 Task: Create a due date automation trigger when advanced on, on the monday of the week a card is due add fields with custom field "Resume" set to a date not in this week at 11:00 AM.
Action: Mouse moved to (858, 255)
Screenshot: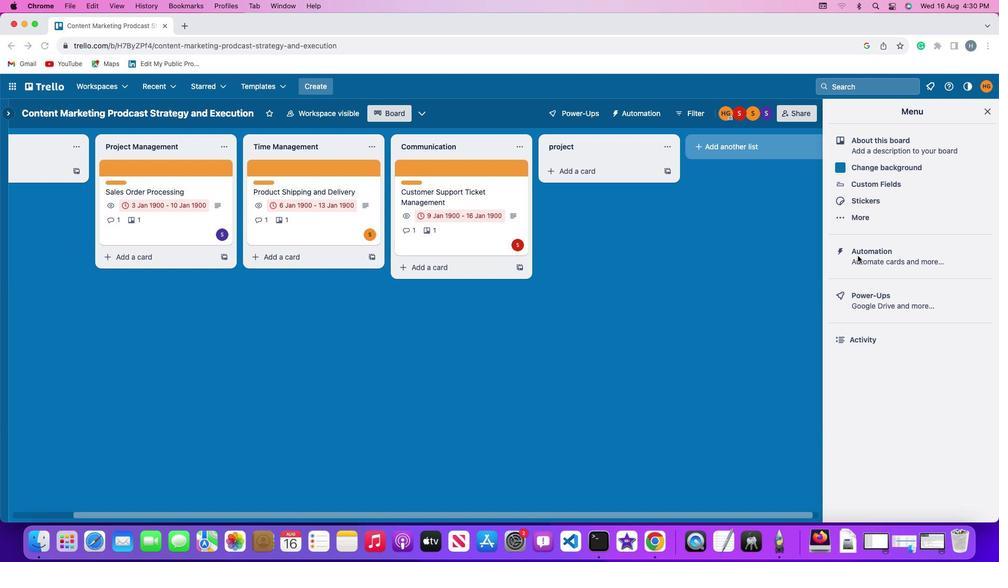 
Action: Mouse pressed left at (858, 255)
Screenshot: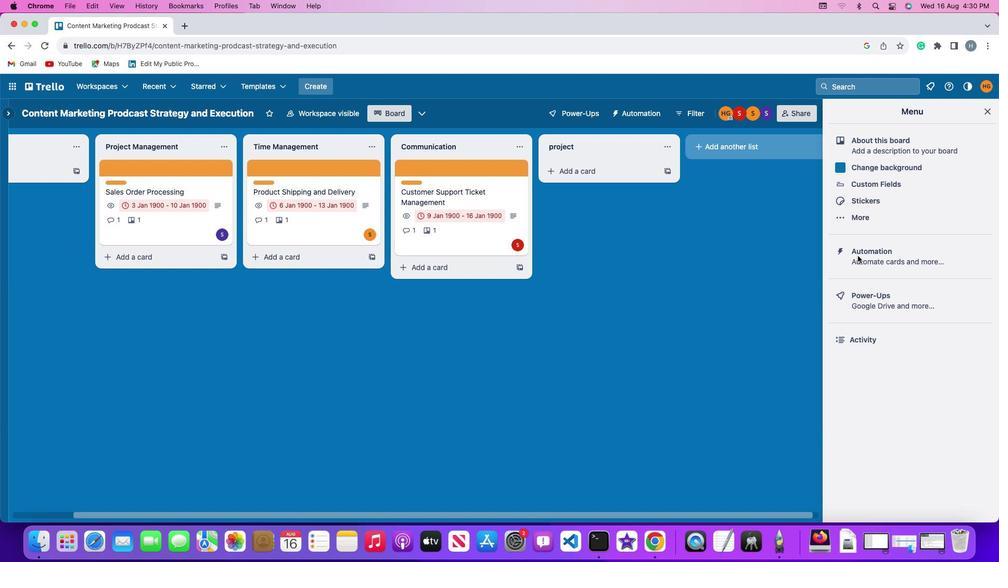 
Action: Mouse pressed left at (858, 255)
Screenshot: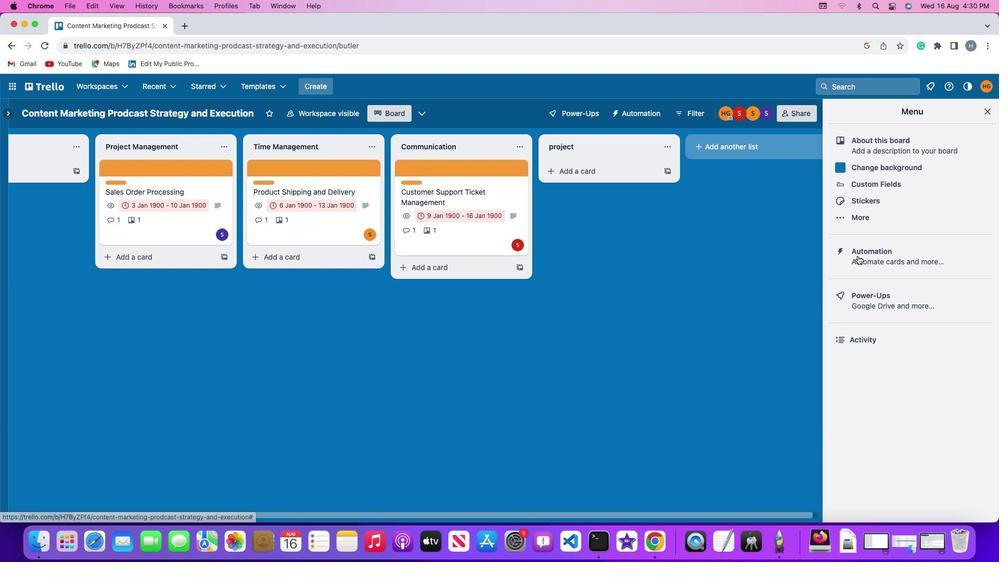 
Action: Mouse moved to (80, 246)
Screenshot: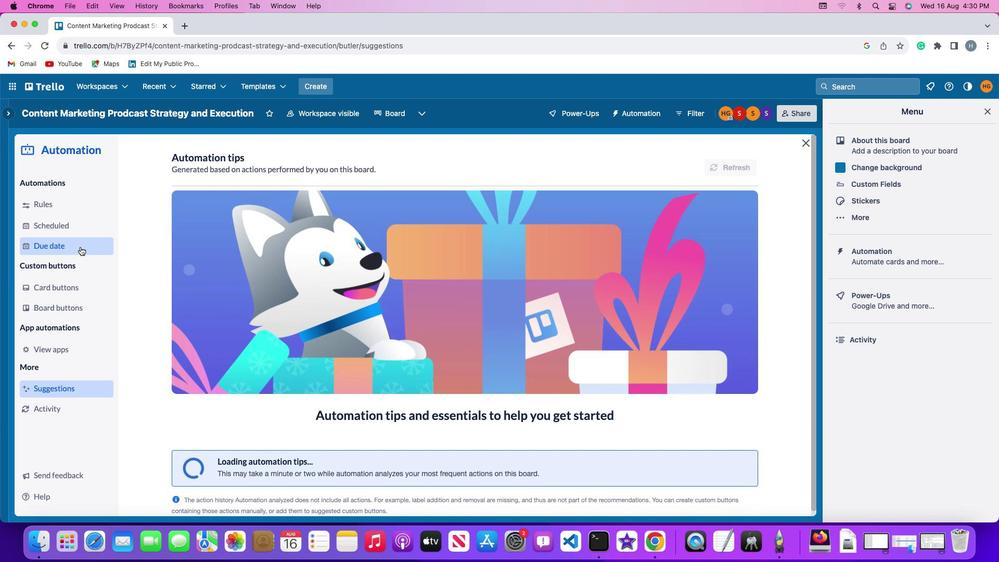 
Action: Mouse pressed left at (80, 246)
Screenshot: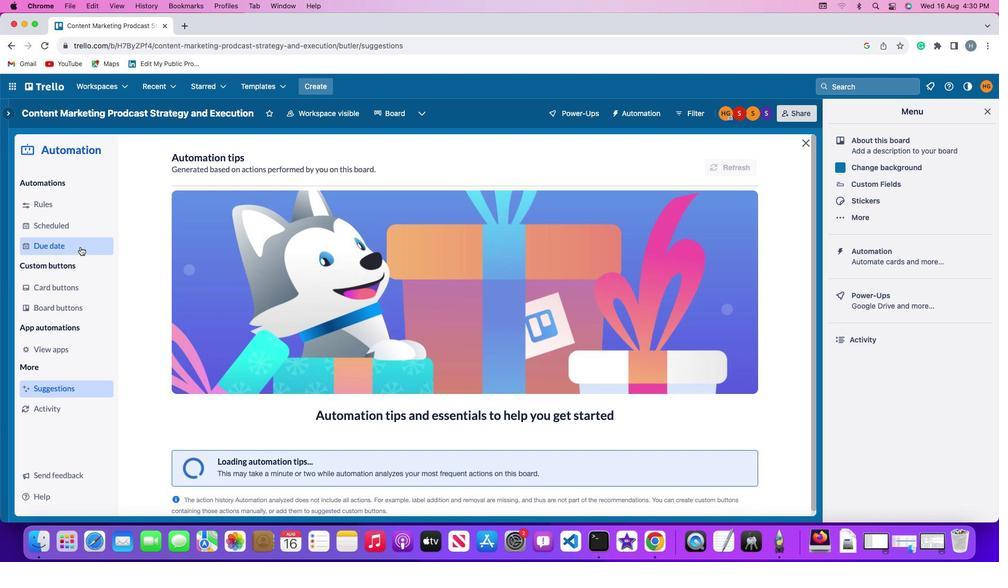 
Action: Mouse moved to (700, 161)
Screenshot: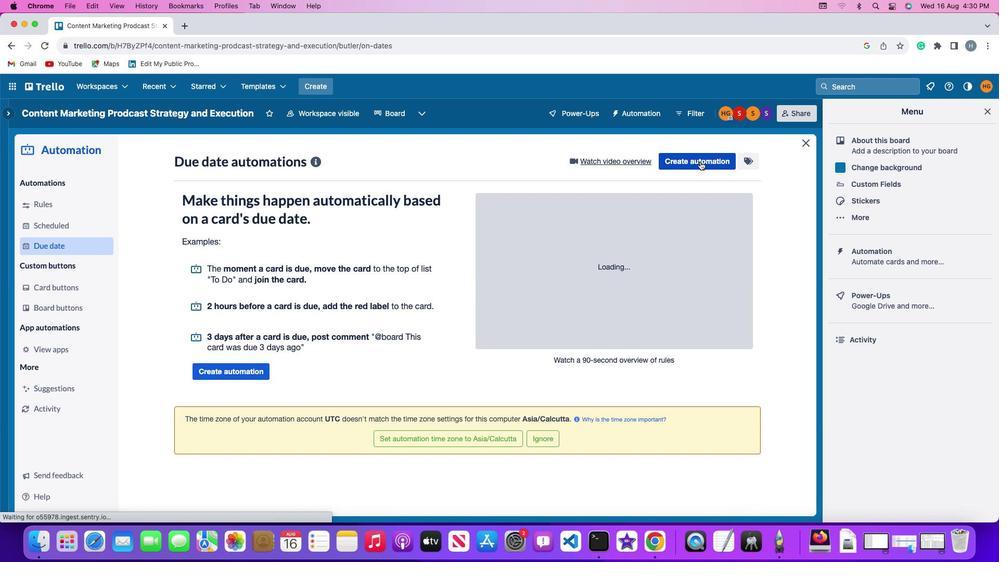 
Action: Mouse pressed left at (700, 161)
Screenshot: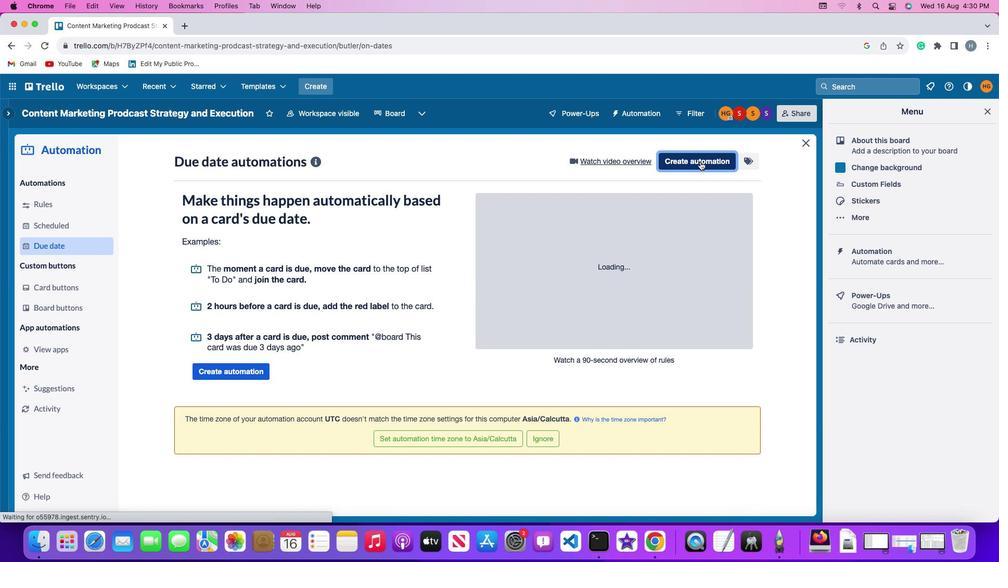 
Action: Mouse moved to (208, 257)
Screenshot: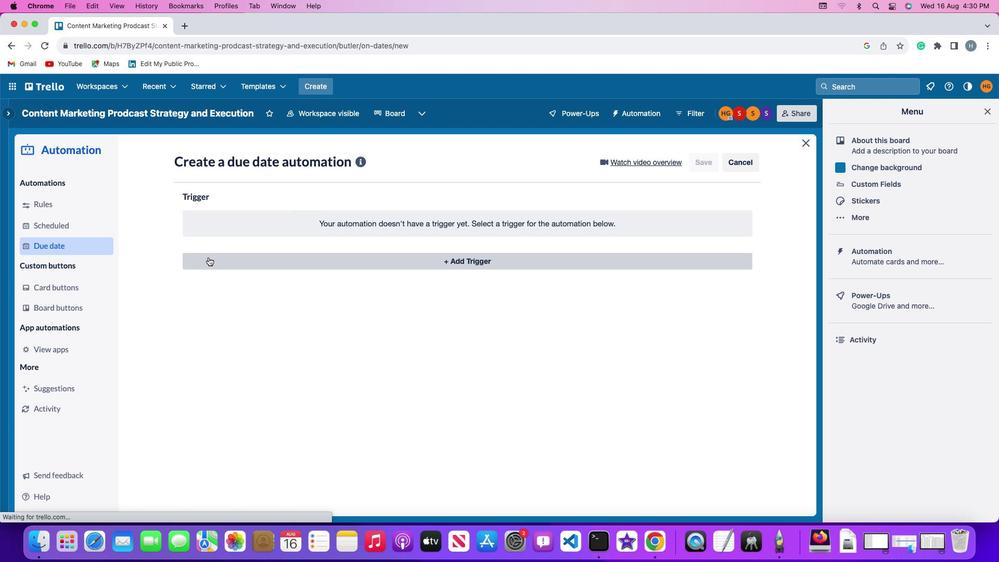 
Action: Mouse pressed left at (208, 257)
Screenshot: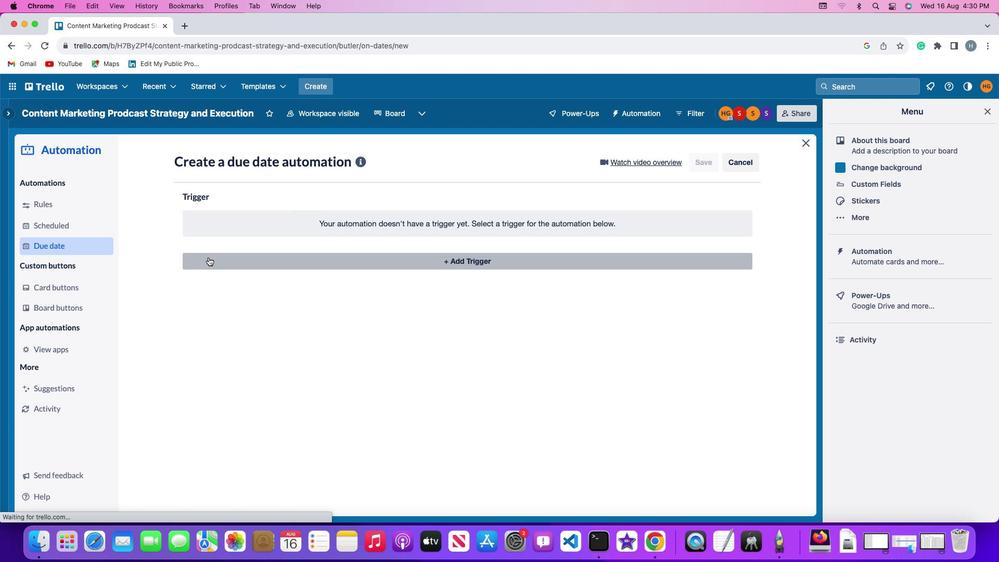 
Action: Mouse moved to (227, 451)
Screenshot: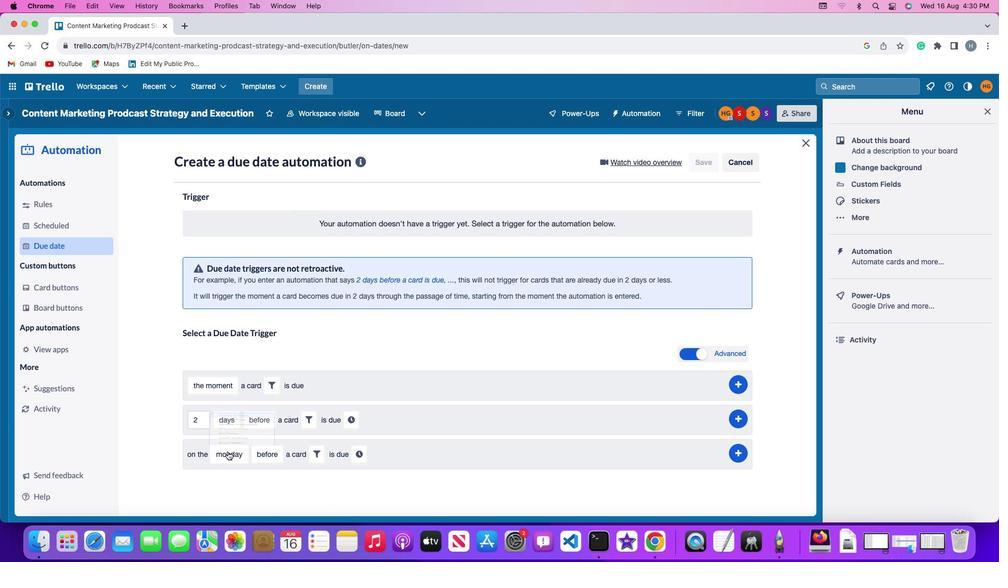 
Action: Mouse pressed left at (227, 451)
Screenshot: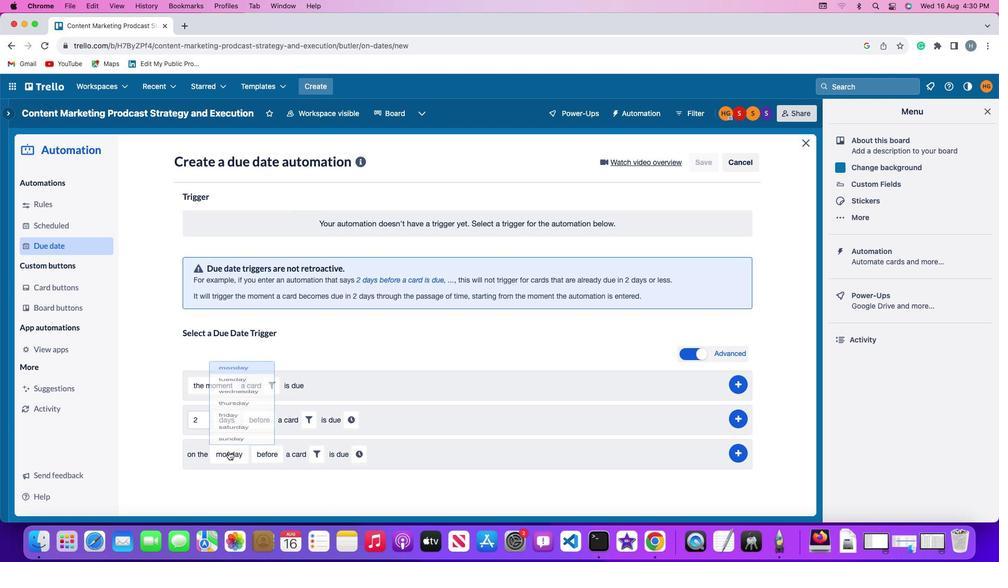 
Action: Mouse moved to (238, 311)
Screenshot: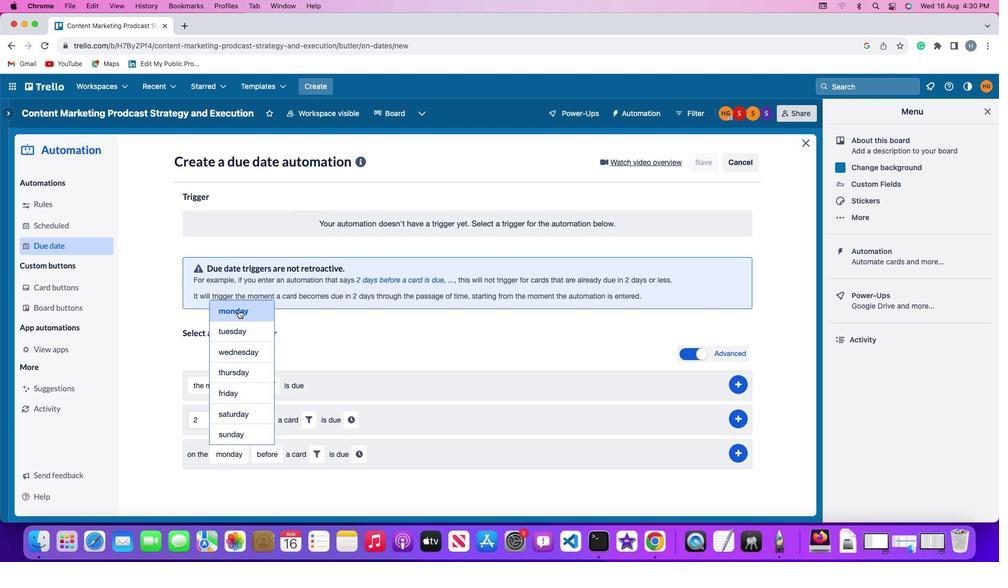 
Action: Mouse pressed left at (238, 311)
Screenshot: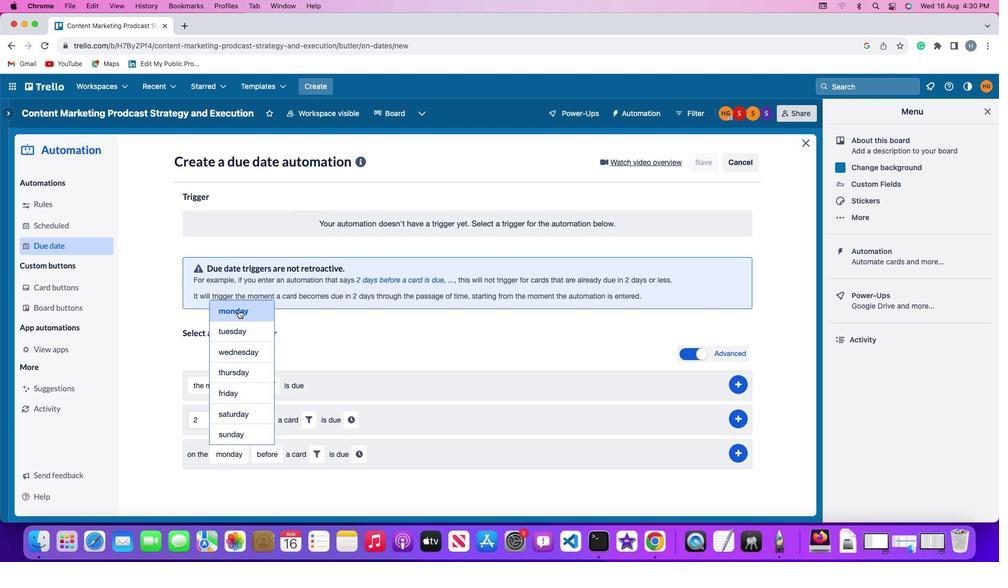 
Action: Mouse moved to (270, 454)
Screenshot: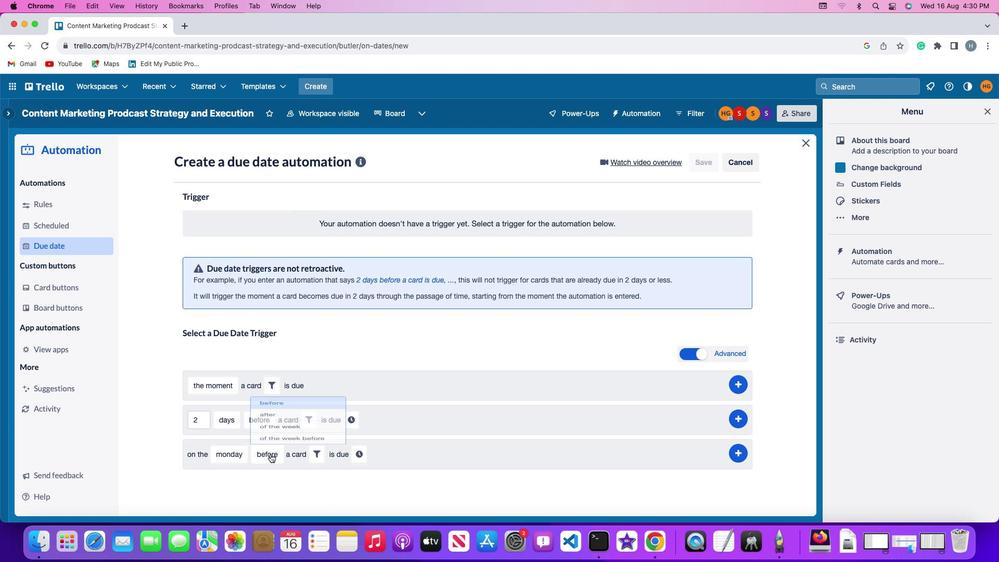 
Action: Mouse pressed left at (270, 454)
Screenshot: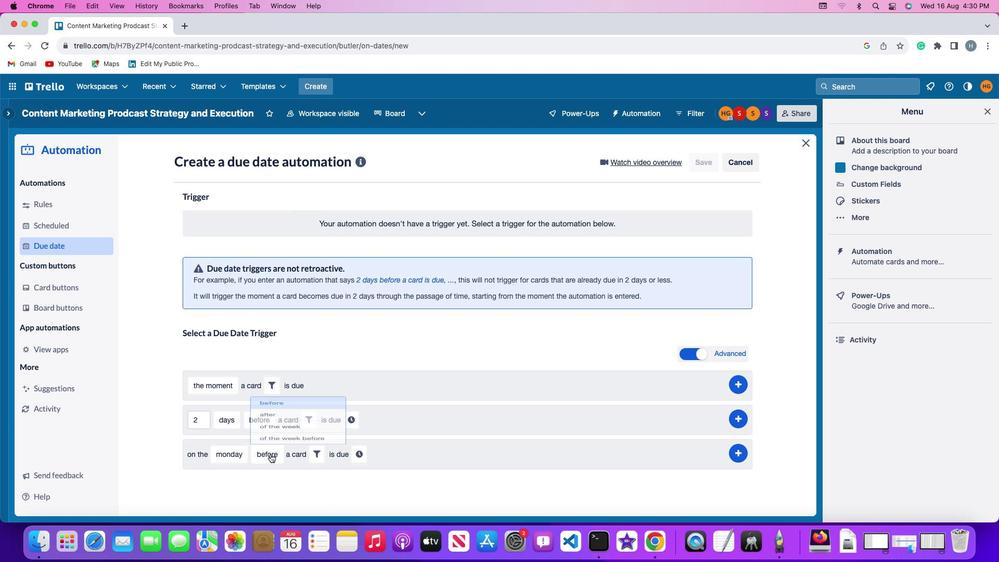 
Action: Mouse moved to (295, 411)
Screenshot: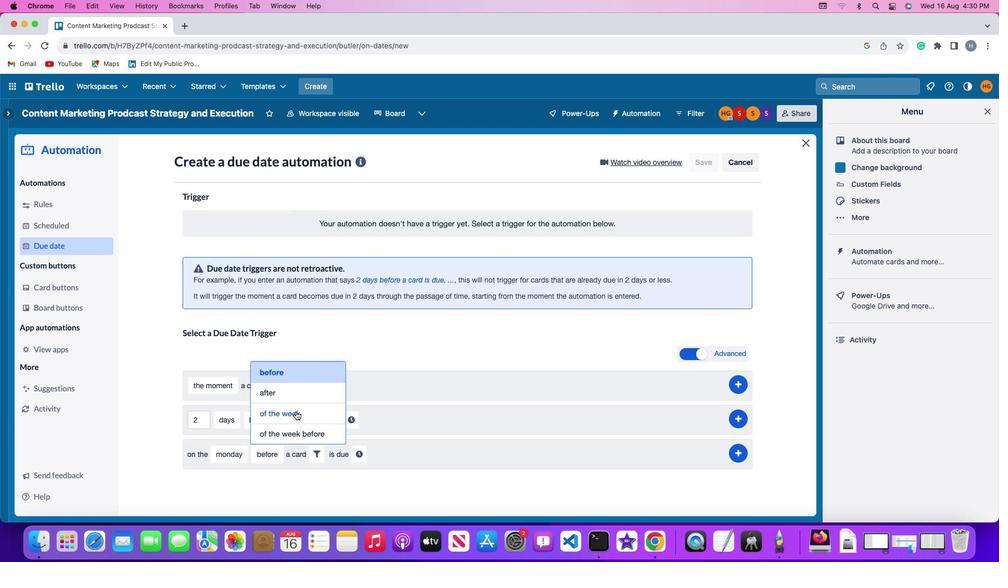 
Action: Mouse pressed left at (295, 411)
Screenshot: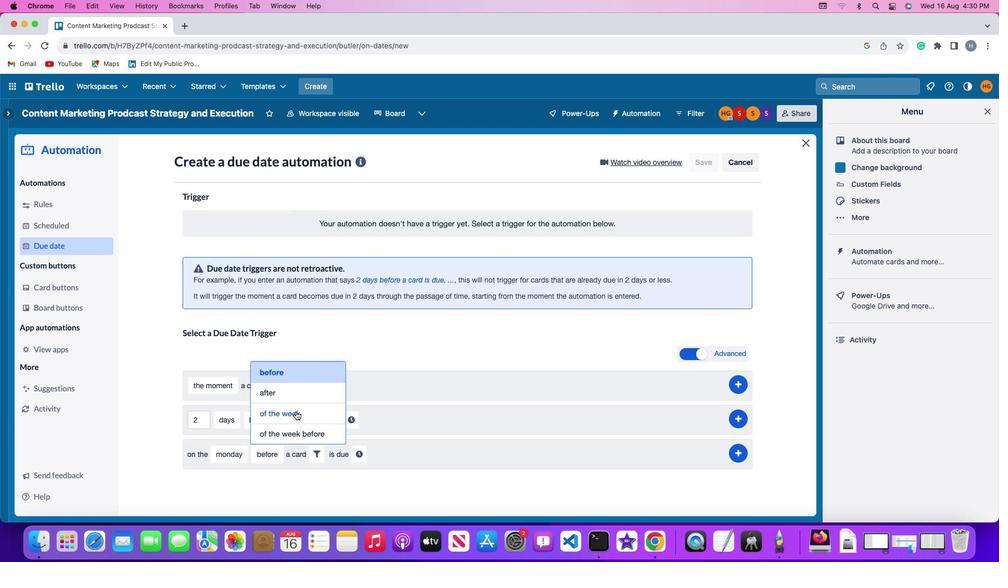 
Action: Mouse moved to (328, 450)
Screenshot: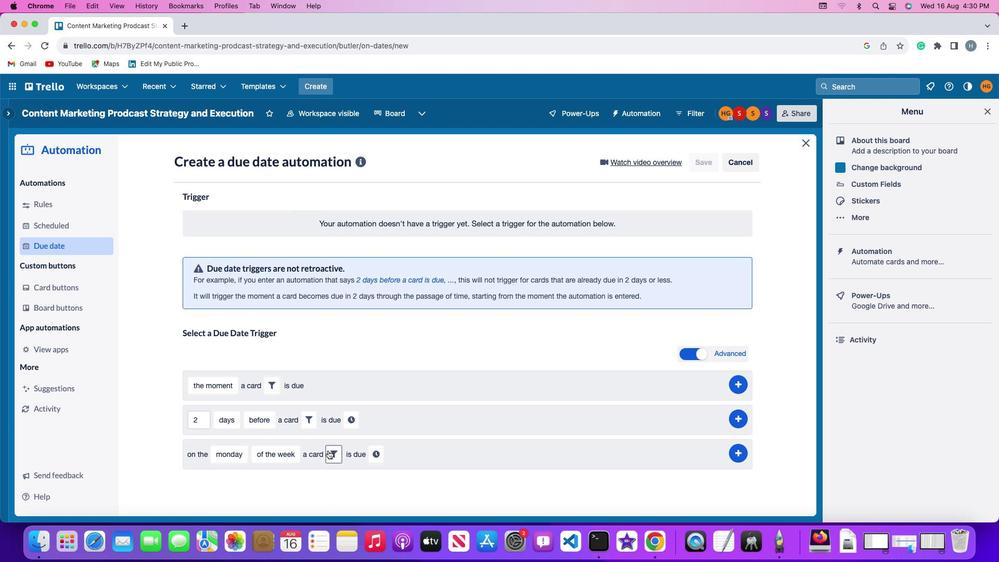 
Action: Mouse pressed left at (328, 450)
Screenshot: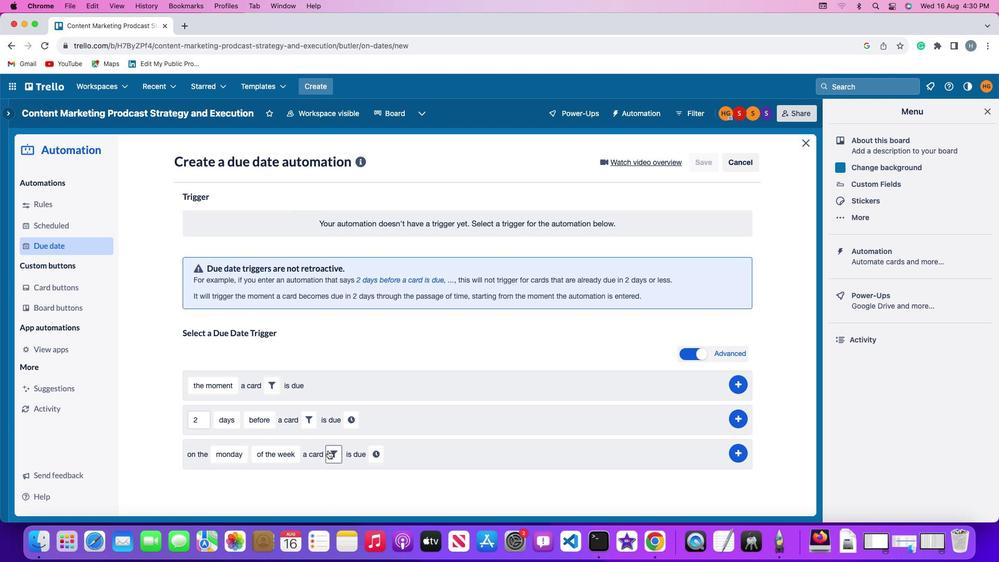 
Action: Mouse moved to (493, 487)
Screenshot: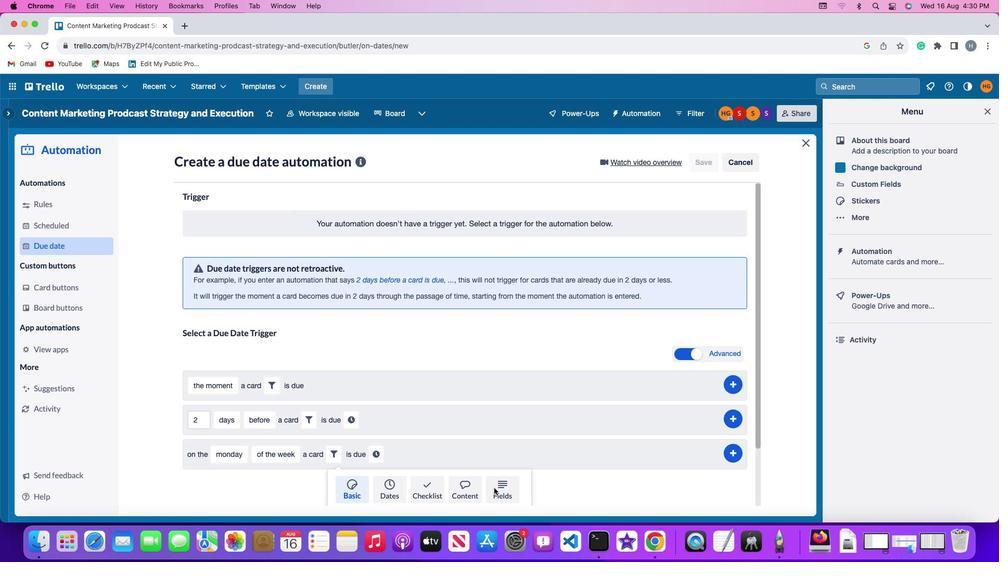 
Action: Mouse pressed left at (493, 487)
Screenshot: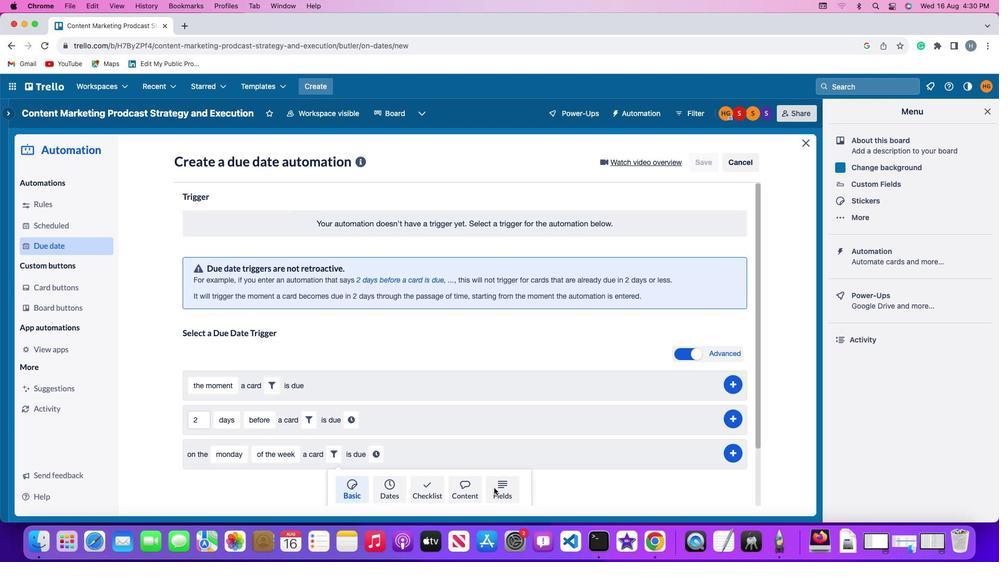 
Action: Mouse moved to (310, 481)
Screenshot: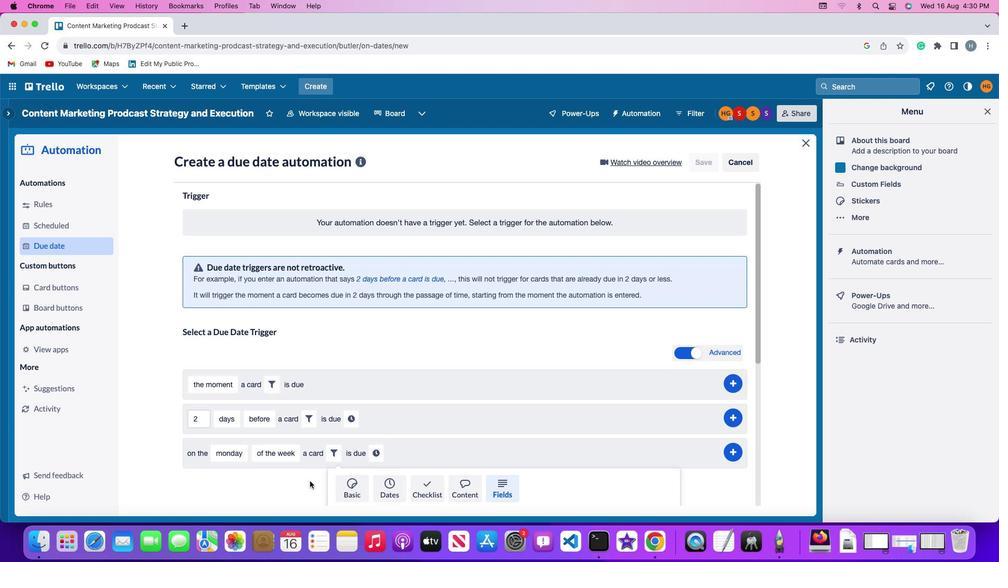 
Action: Mouse scrolled (310, 481) with delta (0, 0)
Screenshot: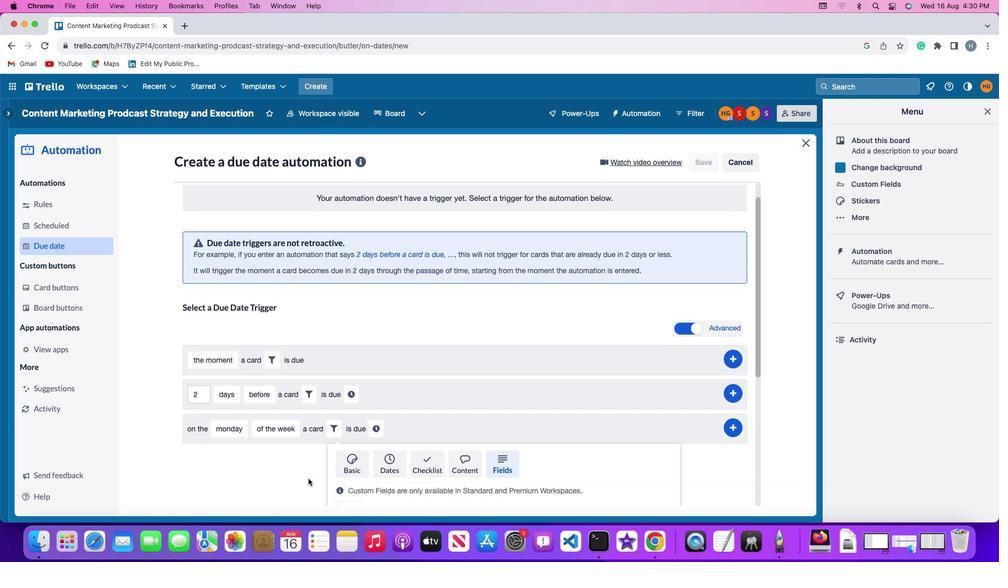 
Action: Mouse scrolled (310, 481) with delta (0, 0)
Screenshot: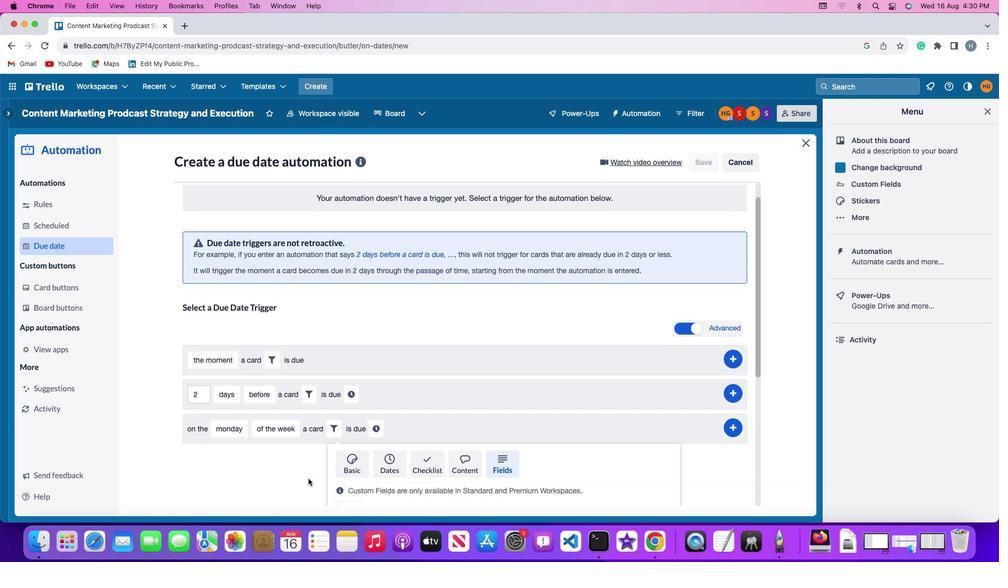 
Action: Mouse moved to (310, 481)
Screenshot: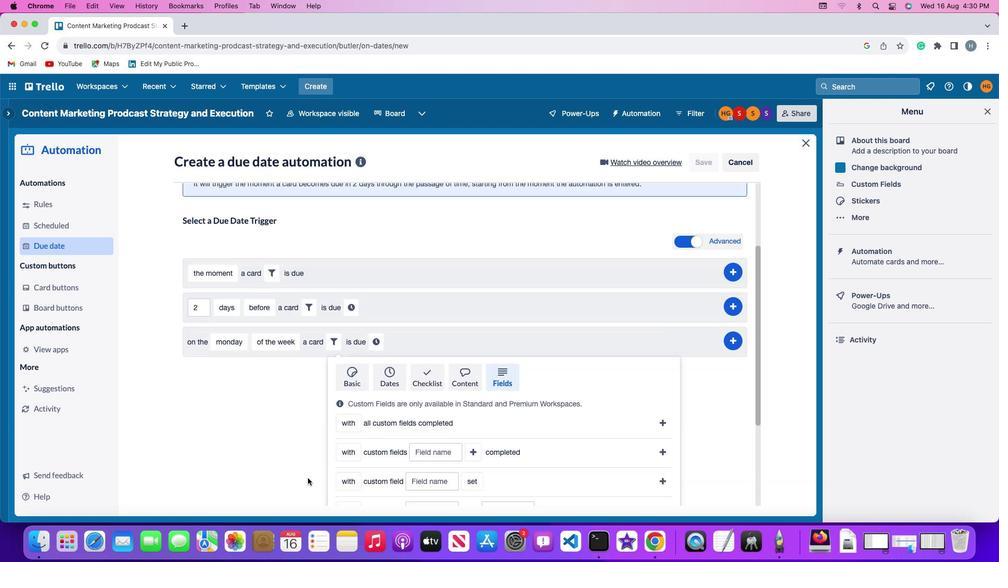 
Action: Mouse scrolled (310, 481) with delta (0, -1)
Screenshot: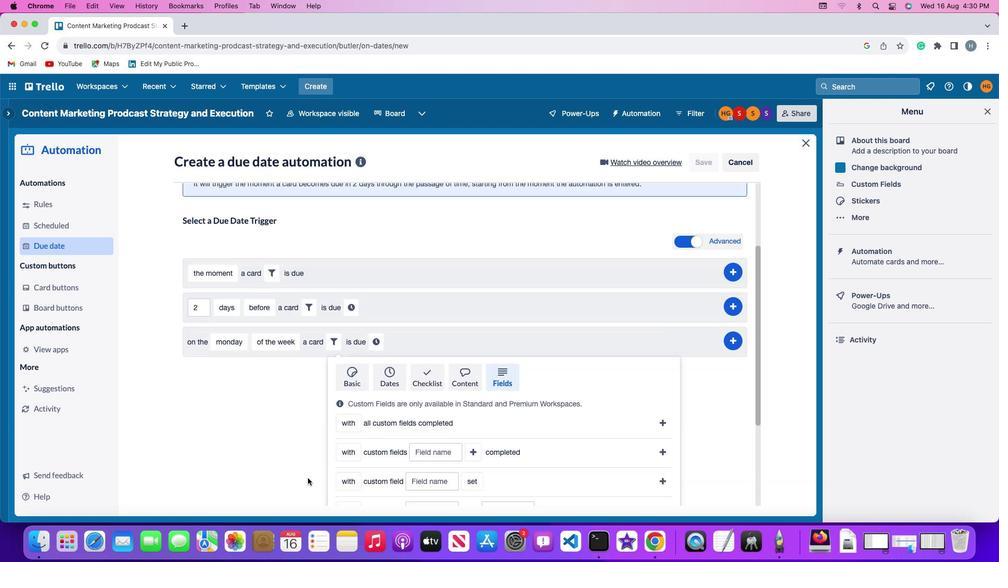 
Action: Mouse moved to (310, 481)
Screenshot: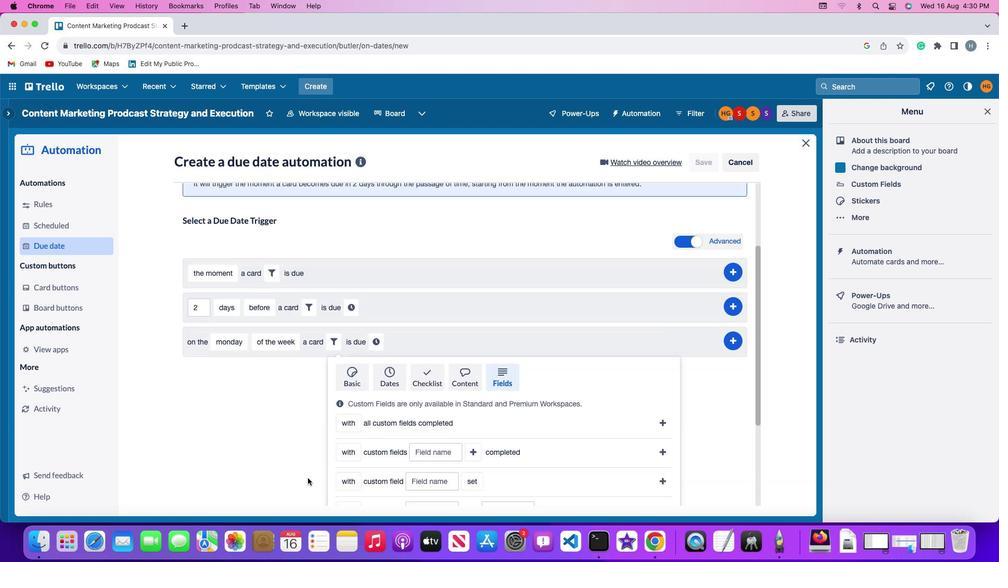 
Action: Mouse scrolled (310, 481) with delta (0, -2)
Screenshot: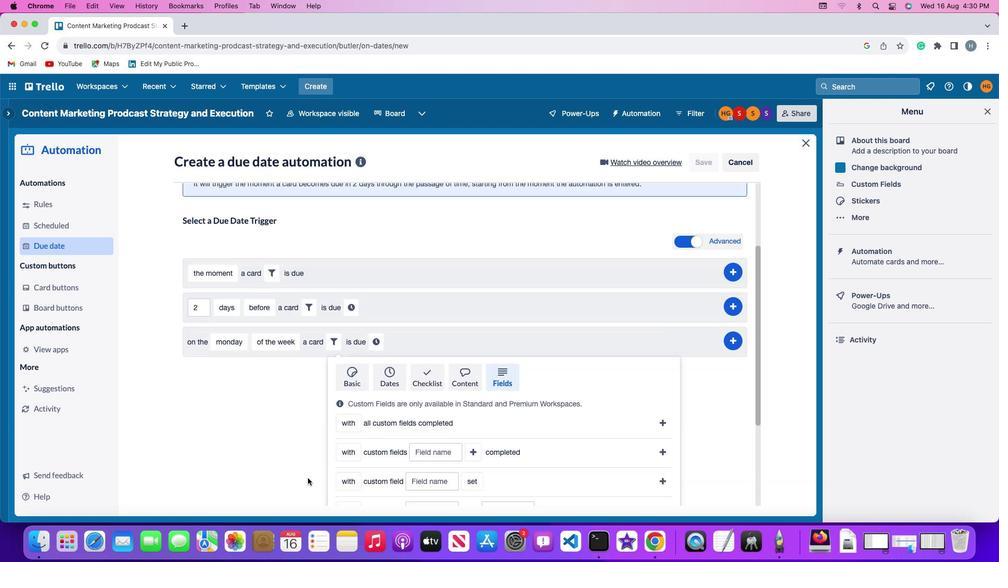 
Action: Mouse moved to (308, 478)
Screenshot: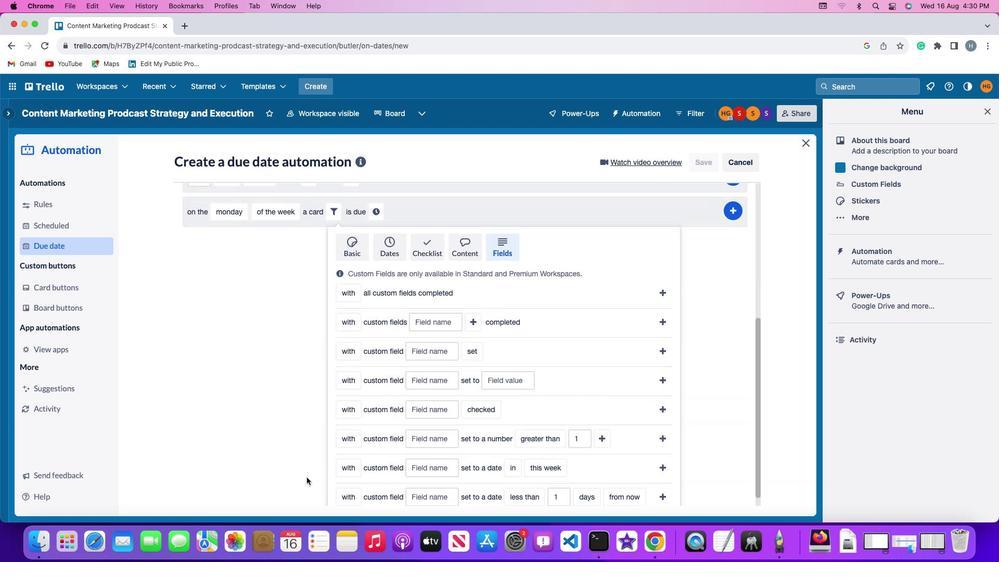 
Action: Mouse scrolled (308, 478) with delta (0, -3)
Screenshot: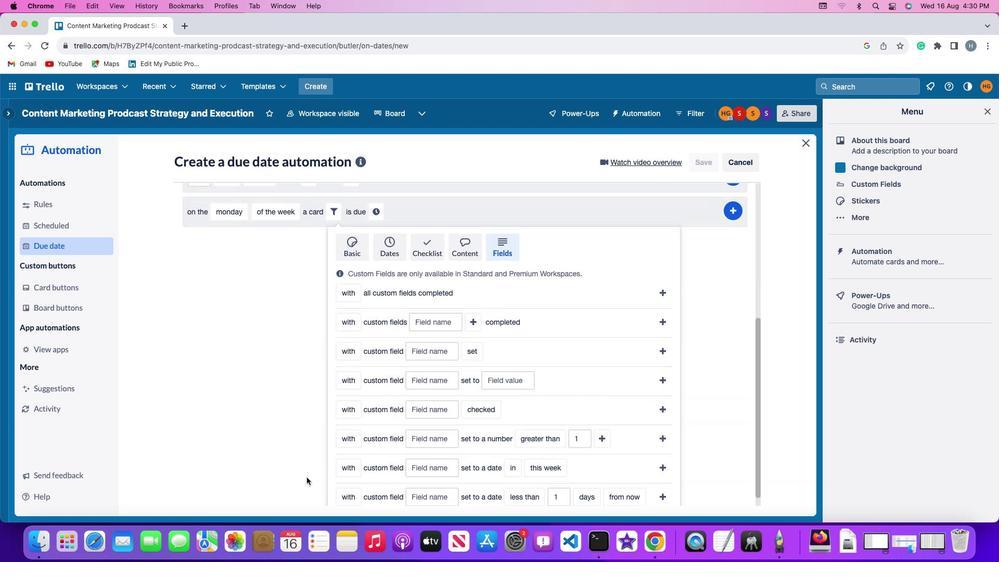 
Action: Mouse moved to (306, 477)
Screenshot: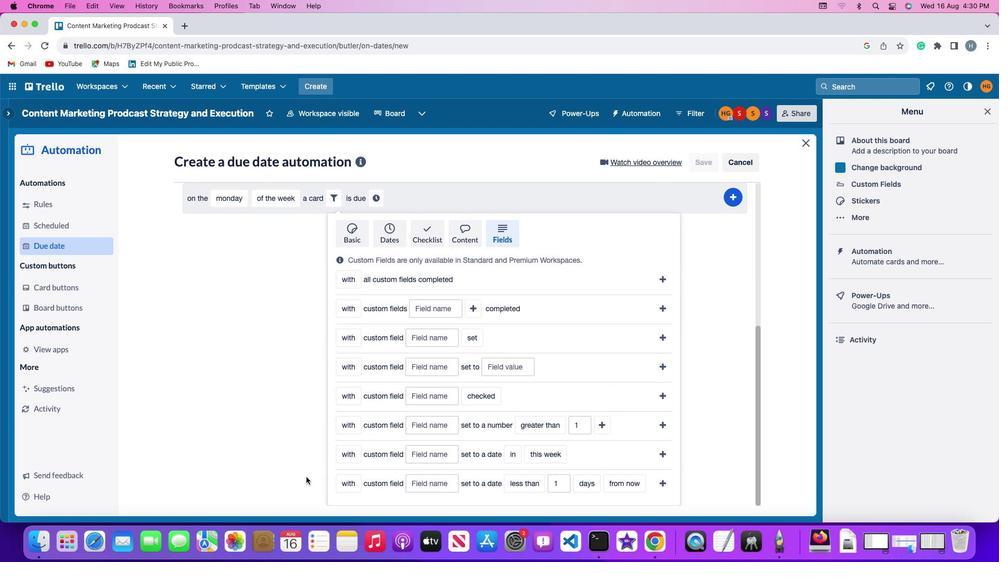
Action: Mouse scrolled (306, 477) with delta (0, 0)
Screenshot: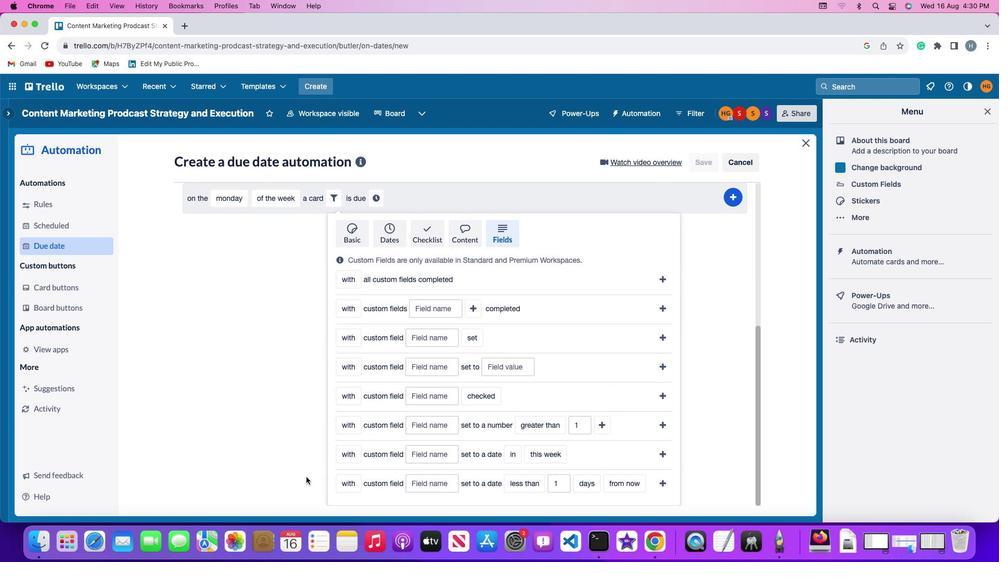 
Action: Mouse scrolled (306, 477) with delta (0, 0)
Screenshot: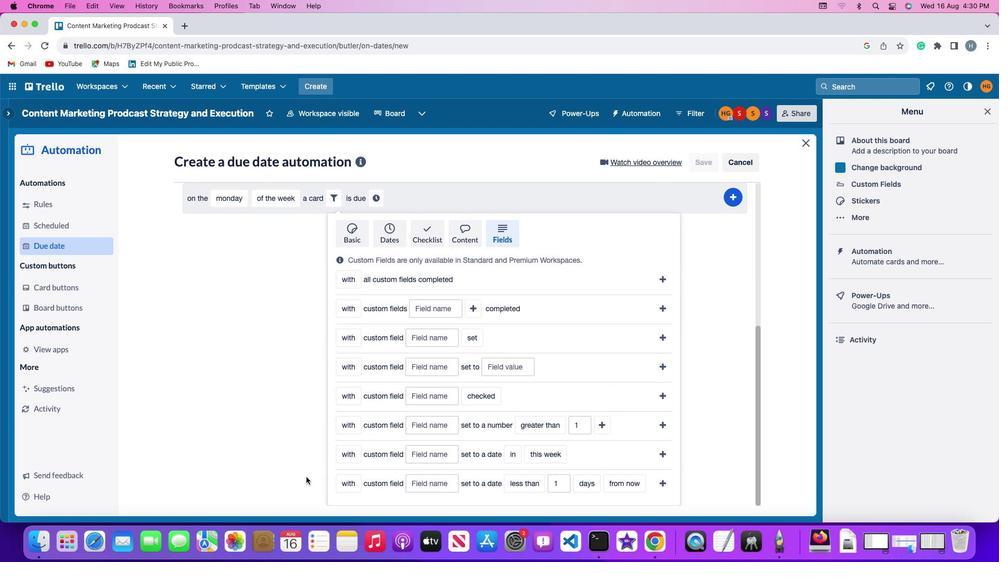 
Action: Mouse scrolled (306, 477) with delta (0, -1)
Screenshot: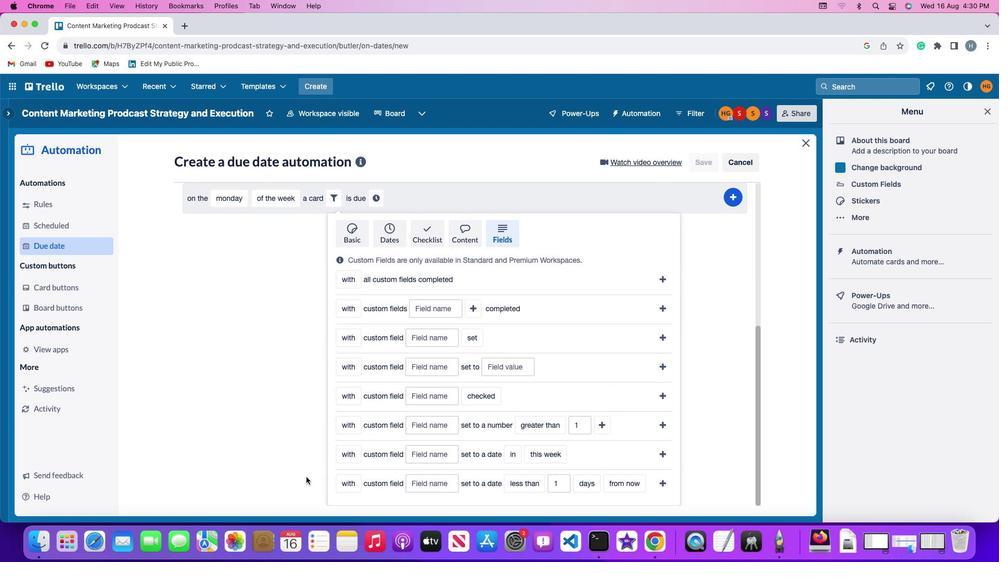 
Action: Mouse scrolled (306, 477) with delta (0, -2)
Screenshot: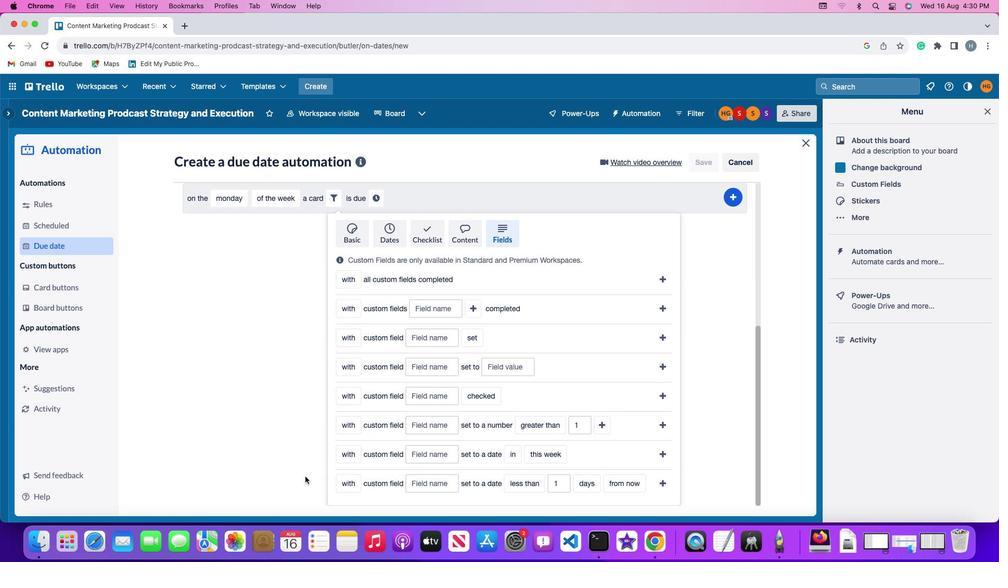 
Action: Mouse moved to (306, 477)
Screenshot: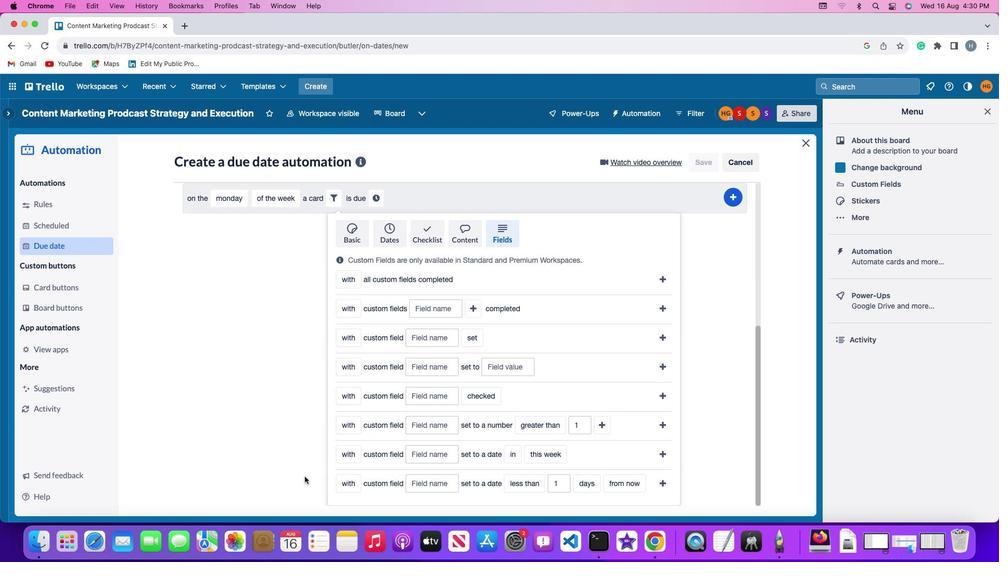 
Action: Mouse scrolled (306, 477) with delta (0, -3)
Screenshot: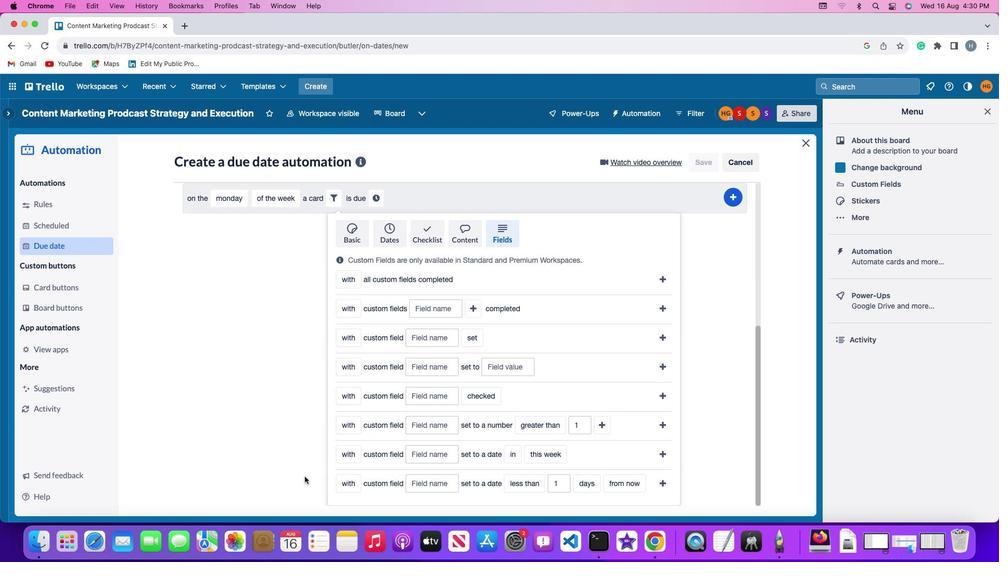 
Action: Mouse moved to (303, 477)
Screenshot: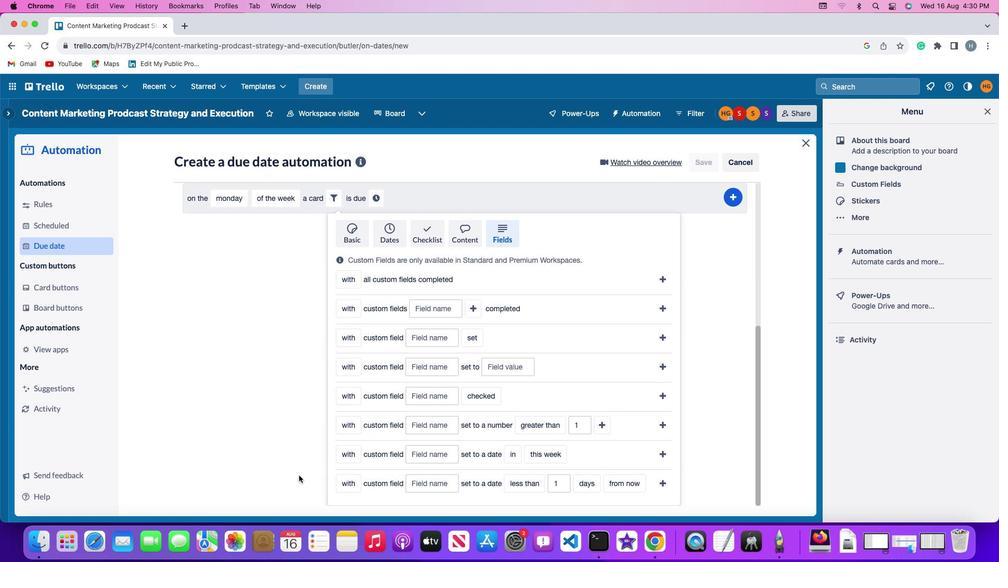 
Action: Mouse scrolled (303, 477) with delta (0, 0)
Screenshot: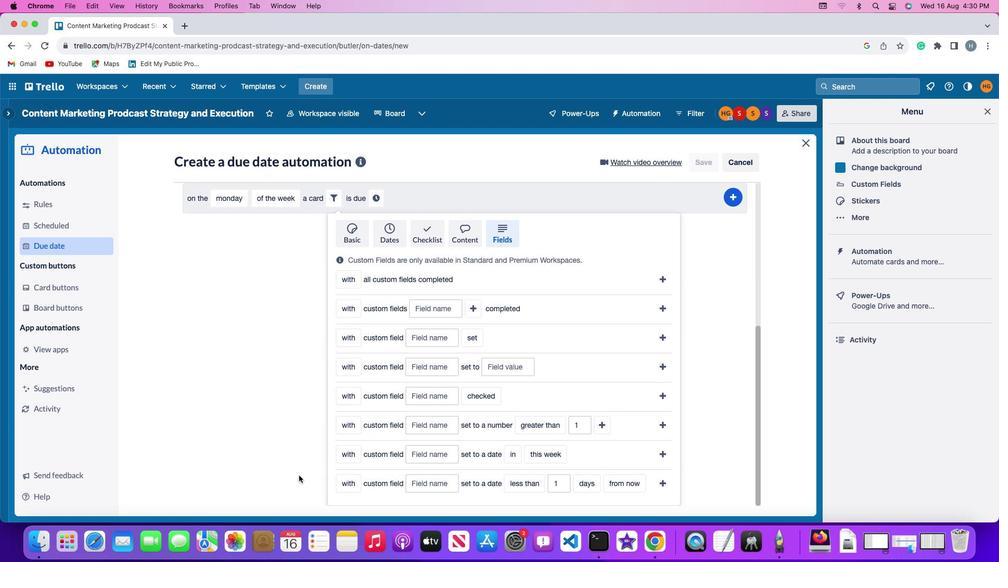 
Action: Mouse moved to (301, 477)
Screenshot: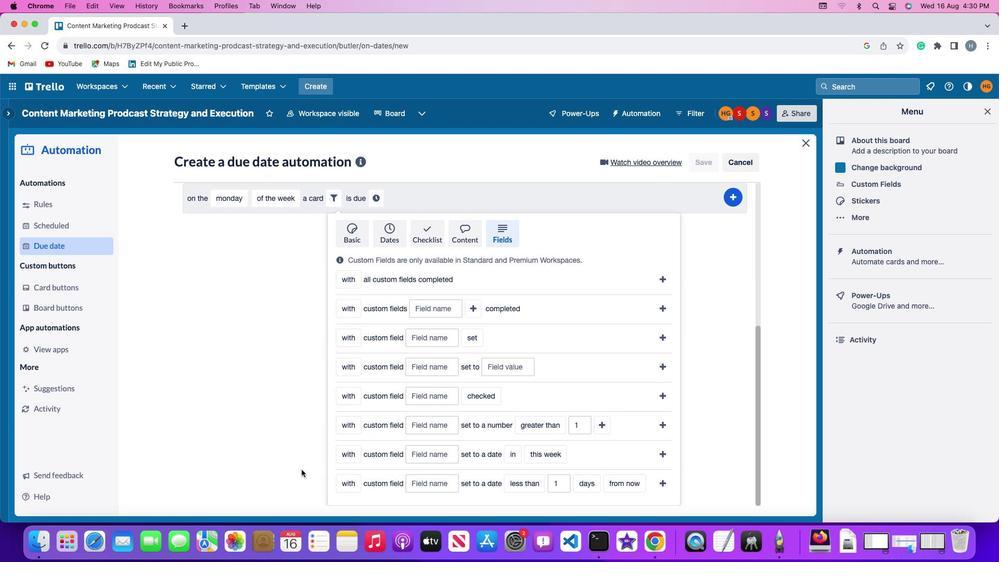 
Action: Mouse scrolled (301, 477) with delta (0, 0)
Screenshot: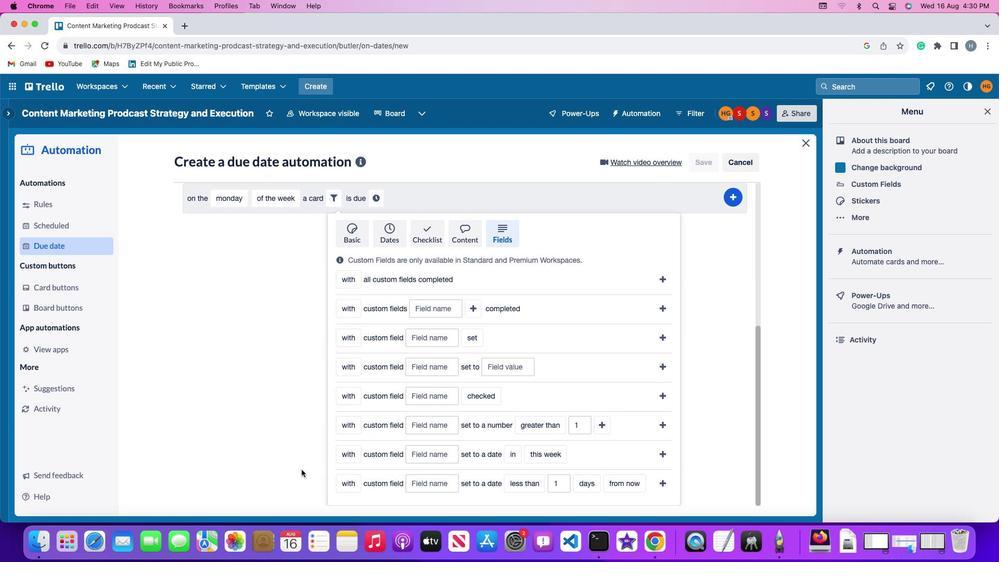 
Action: Mouse moved to (348, 451)
Screenshot: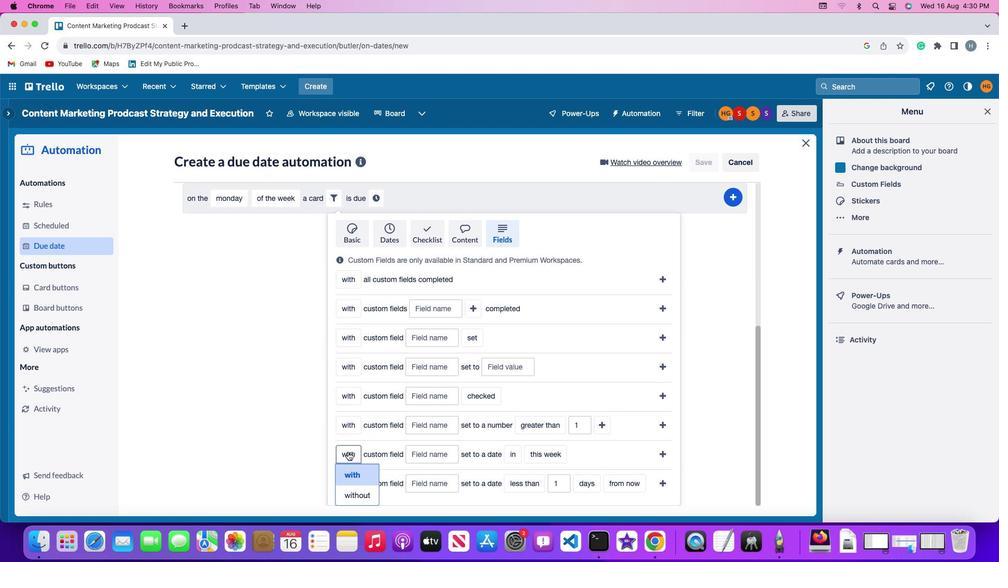 
Action: Mouse pressed left at (348, 451)
Screenshot: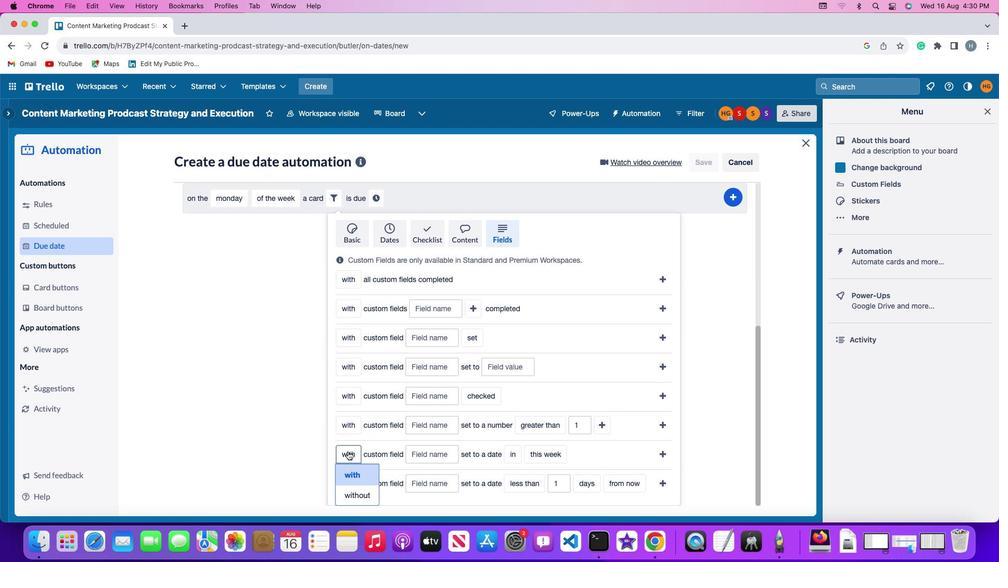 
Action: Mouse moved to (354, 471)
Screenshot: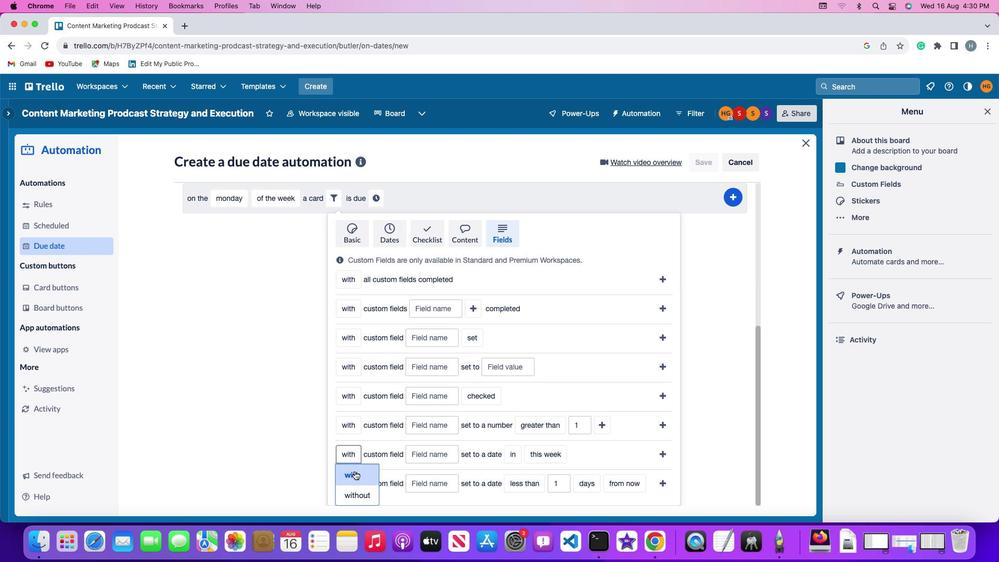 
Action: Mouse pressed left at (354, 471)
Screenshot: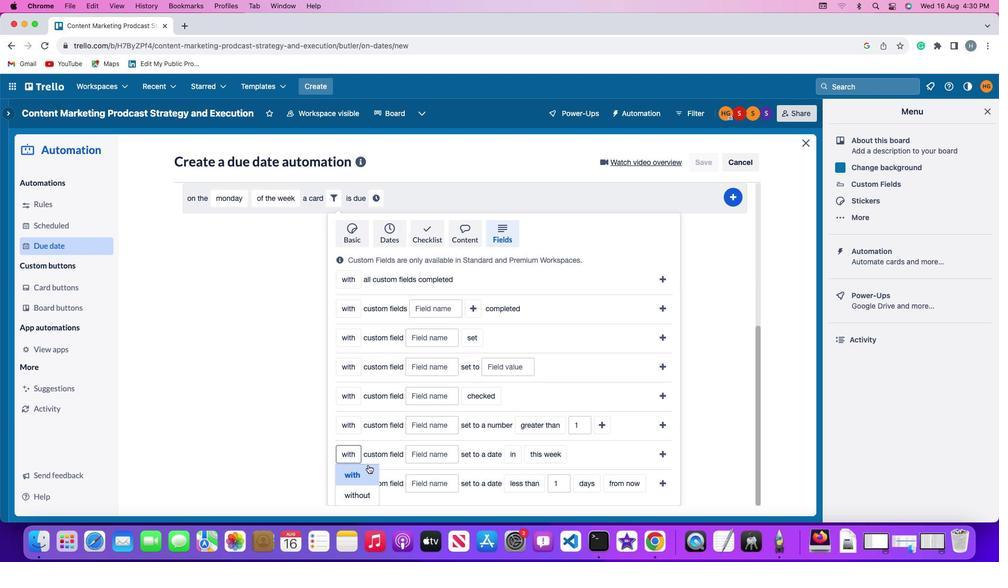 
Action: Mouse moved to (422, 453)
Screenshot: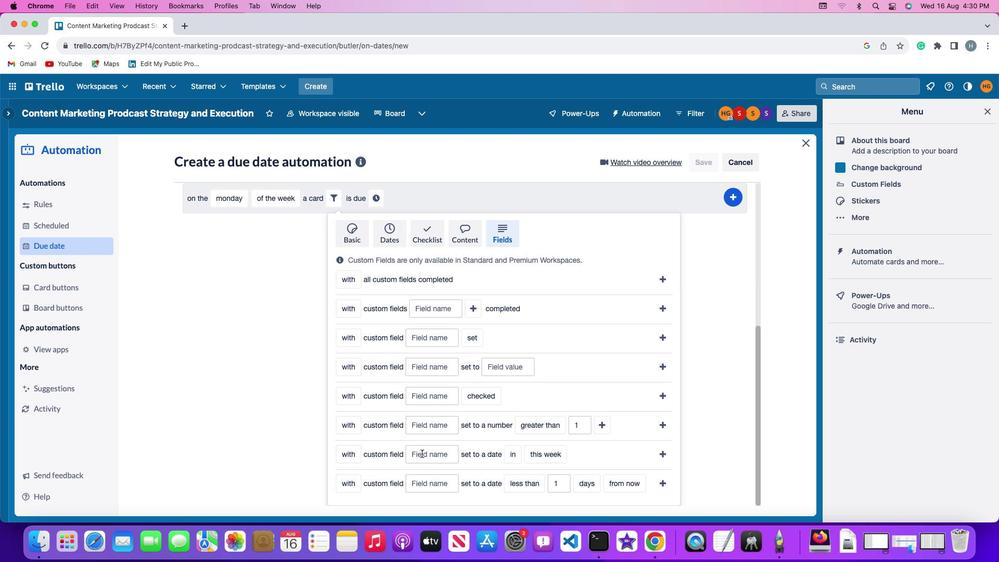 
Action: Mouse pressed left at (422, 453)
Screenshot: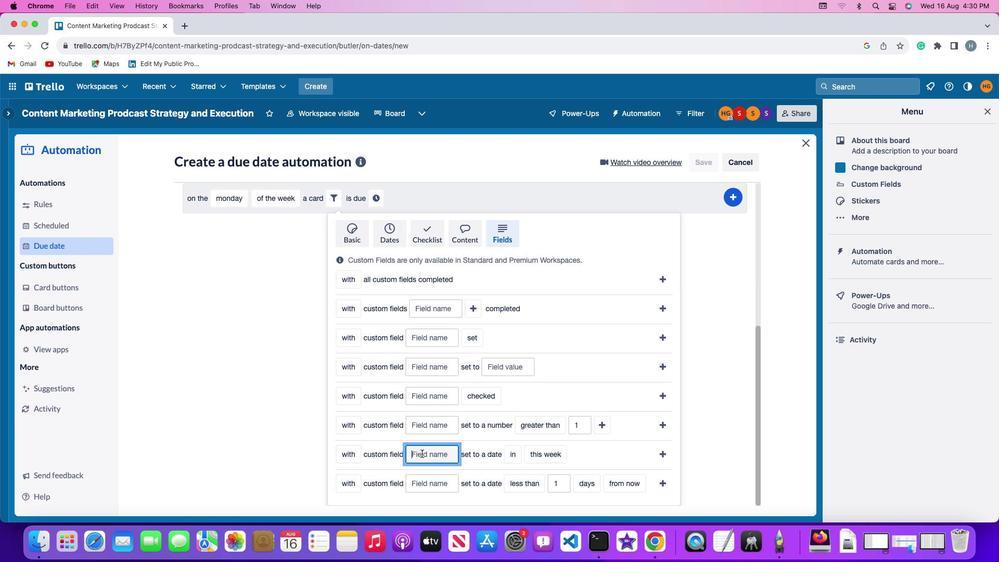 
Action: Mouse moved to (422, 453)
Screenshot: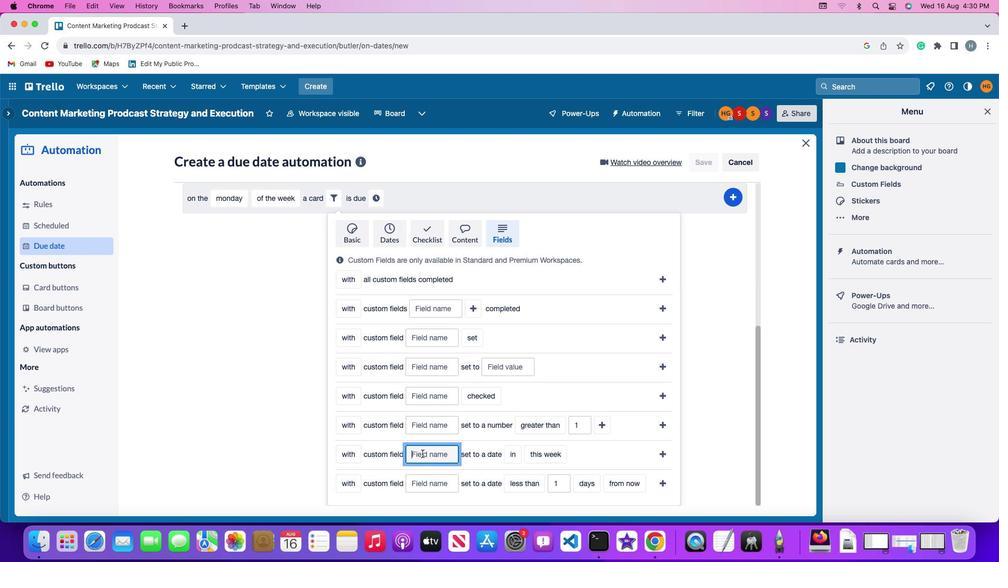 
Action: Key pressed Key.shift'R''e''s''u''m''e'
Screenshot: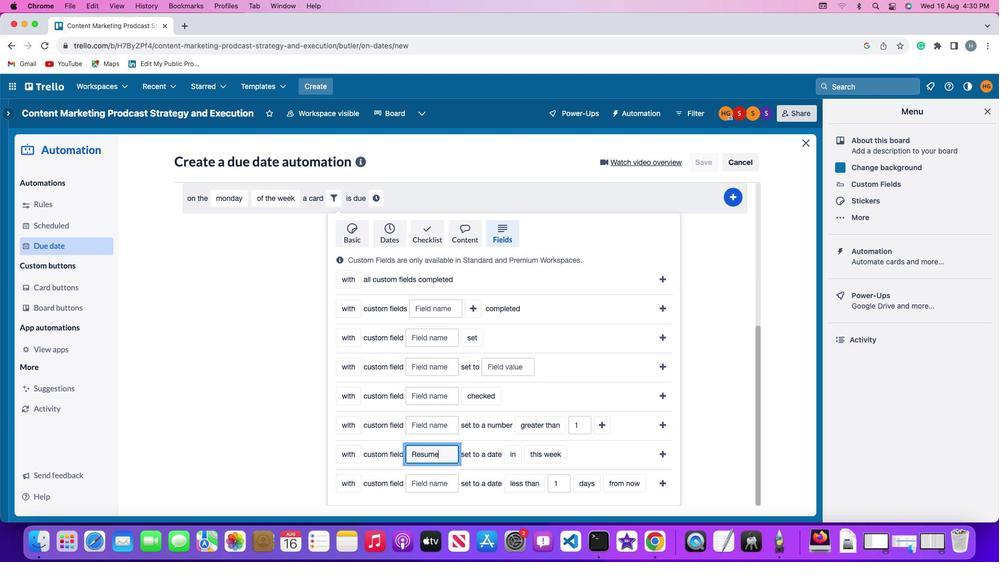 
Action: Mouse moved to (513, 452)
Screenshot: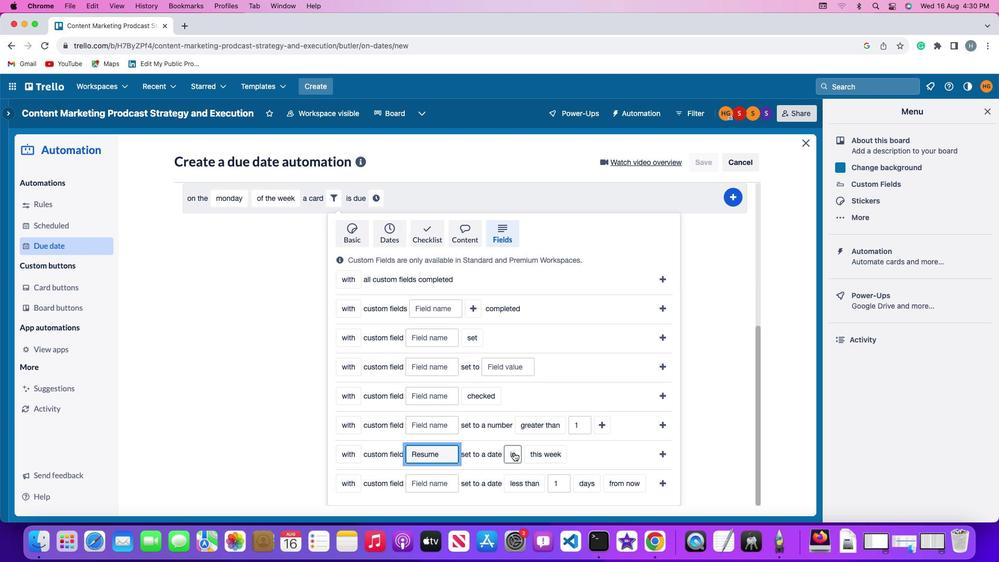 
Action: Mouse pressed left at (513, 452)
Screenshot: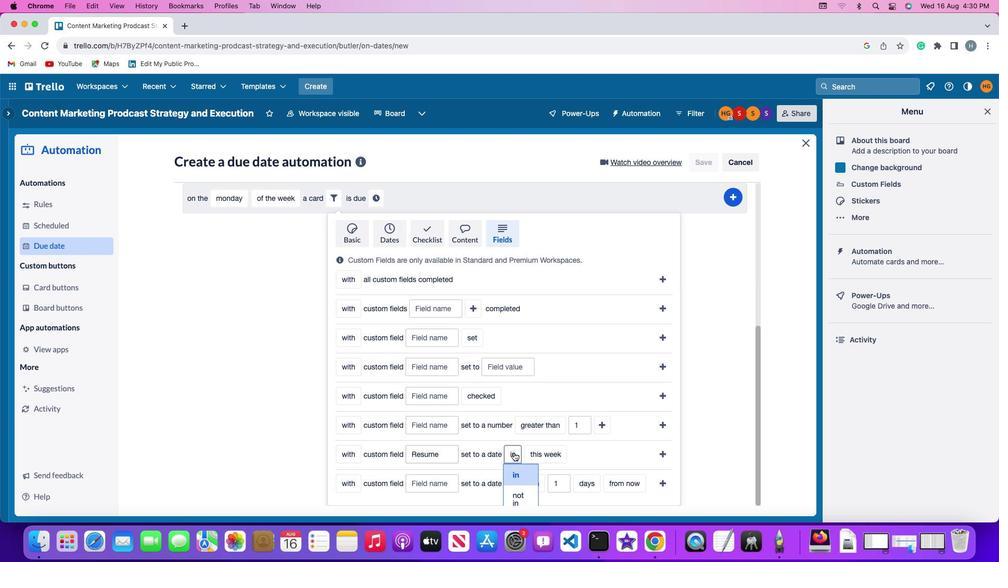 
Action: Mouse moved to (514, 496)
Screenshot: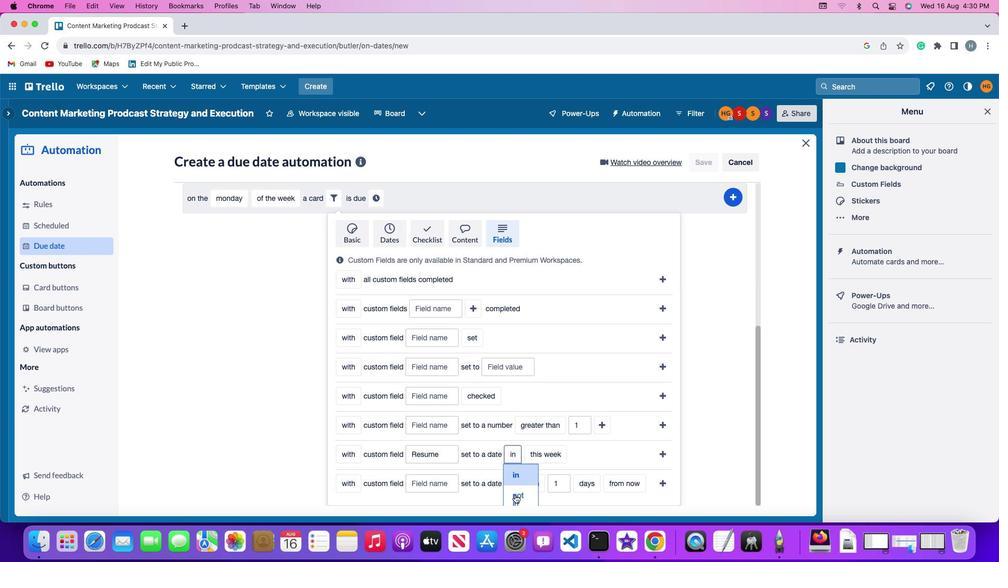 
Action: Mouse pressed left at (514, 496)
Screenshot: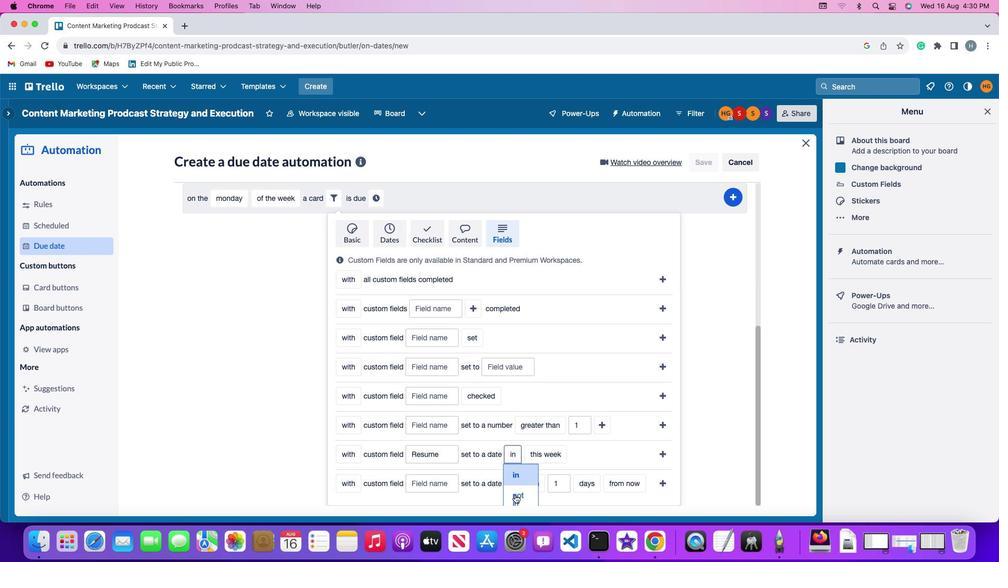 
Action: Mouse moved to (548, 451)
Screenshot: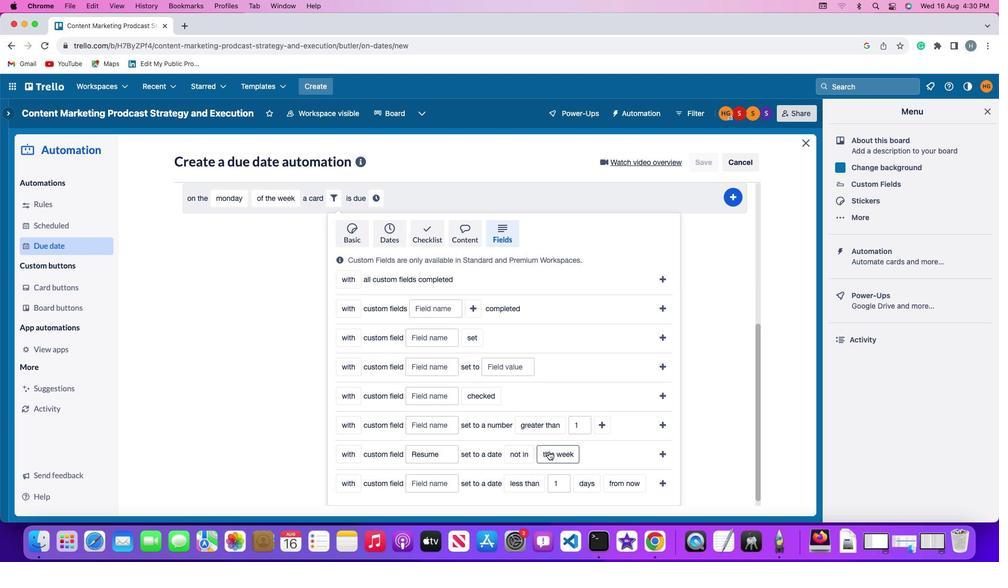 
Action: Mouse pressed left at (548, 451)
Screenshot: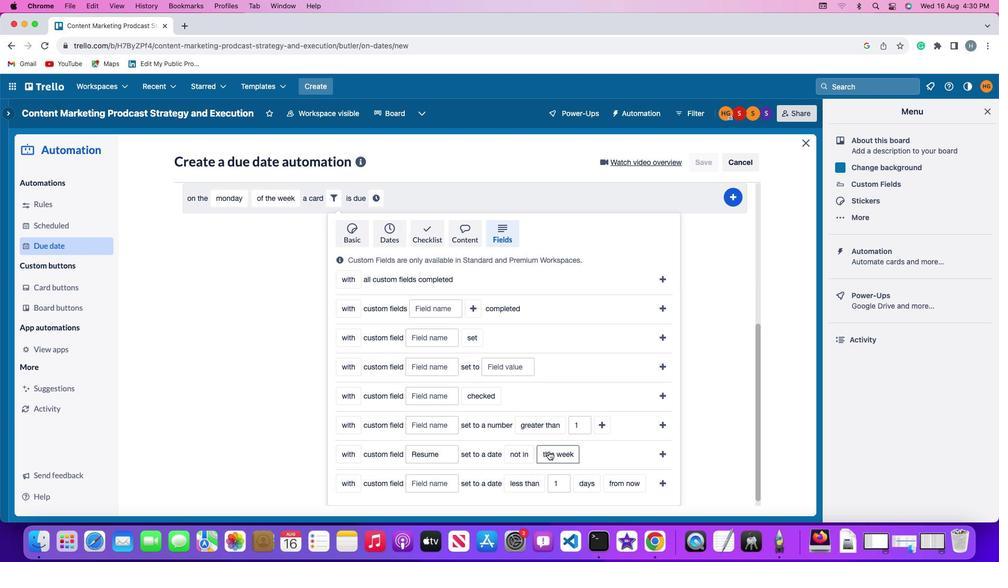 
Action: Mouse moved to (558, 467)
Screenshot: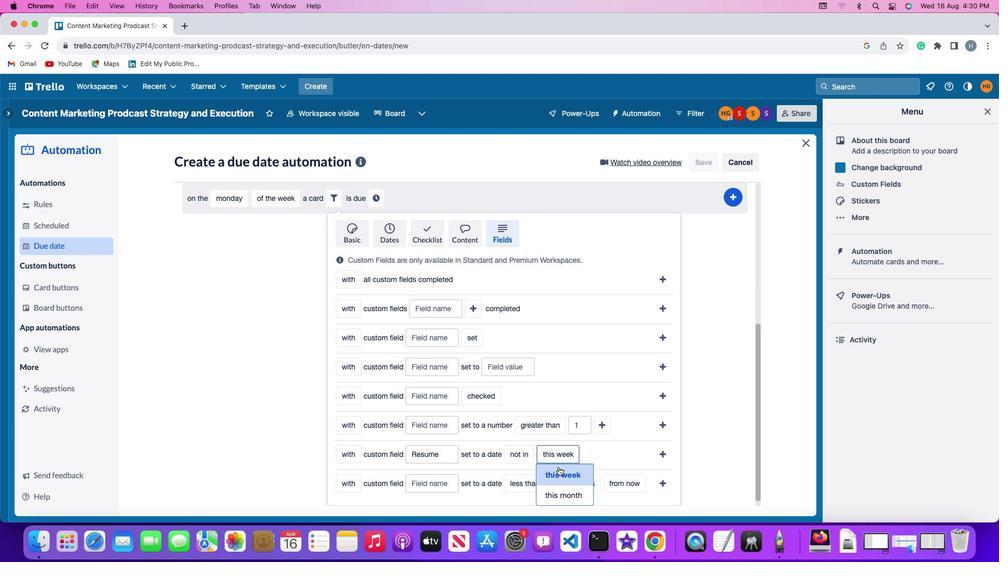 
Action: Mouse pressed left at (558, 467)
Screenshot: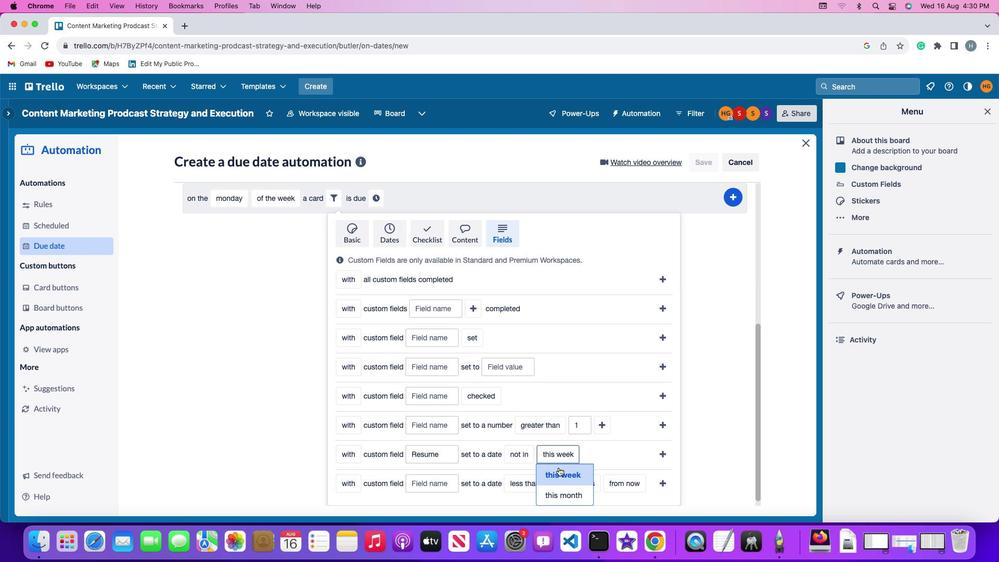 
Action: Mouse moved to (664, 450)
Screenshot: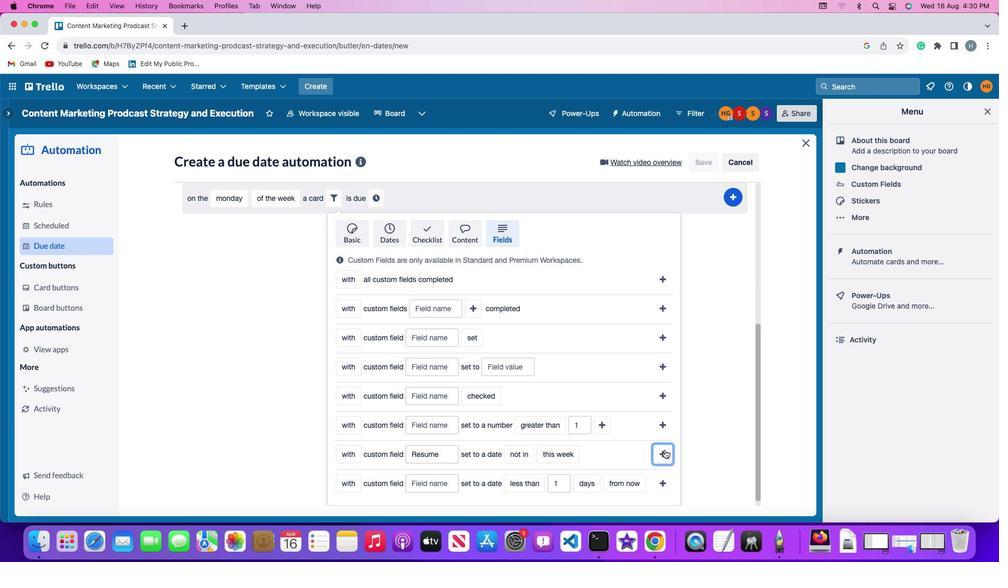 
Action: Mouse pressed left at (664, 450)
Screenshot: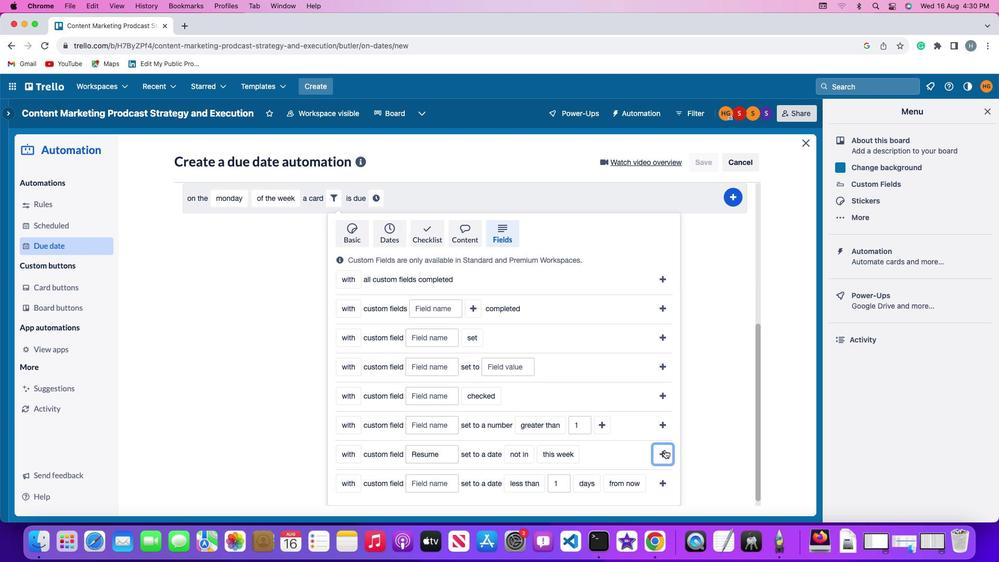 
Action: Mouse moved to (586, 454)
Screenshot: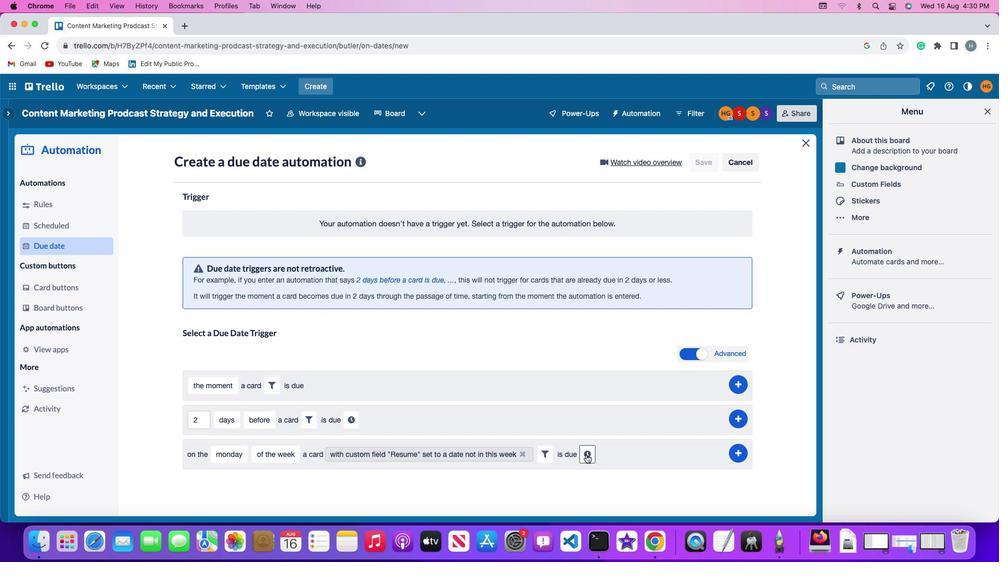 
Action: Mouse pressed left at (586, 454)
Screenshot: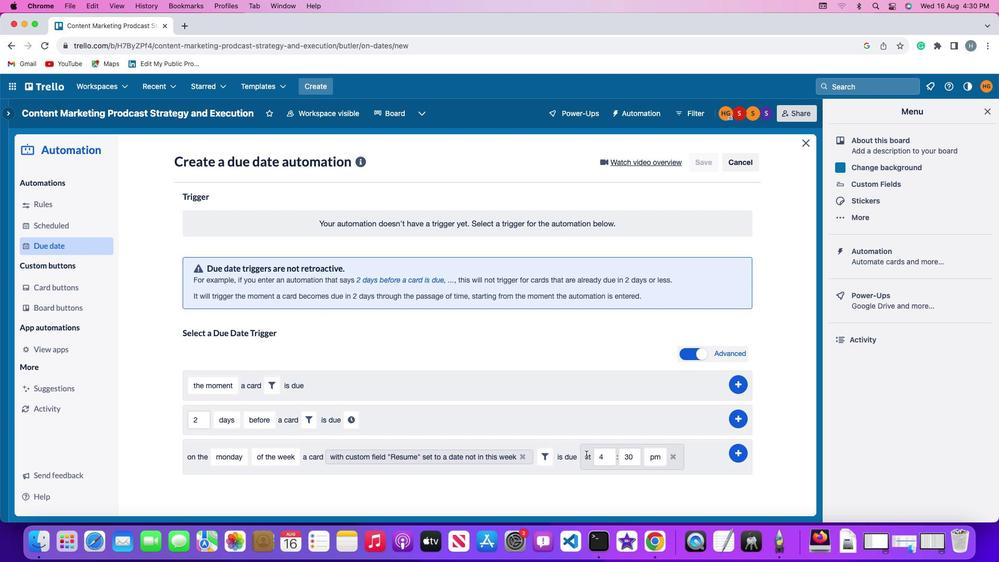 
Action: Mouse moved to (606, 455)
Screenshot: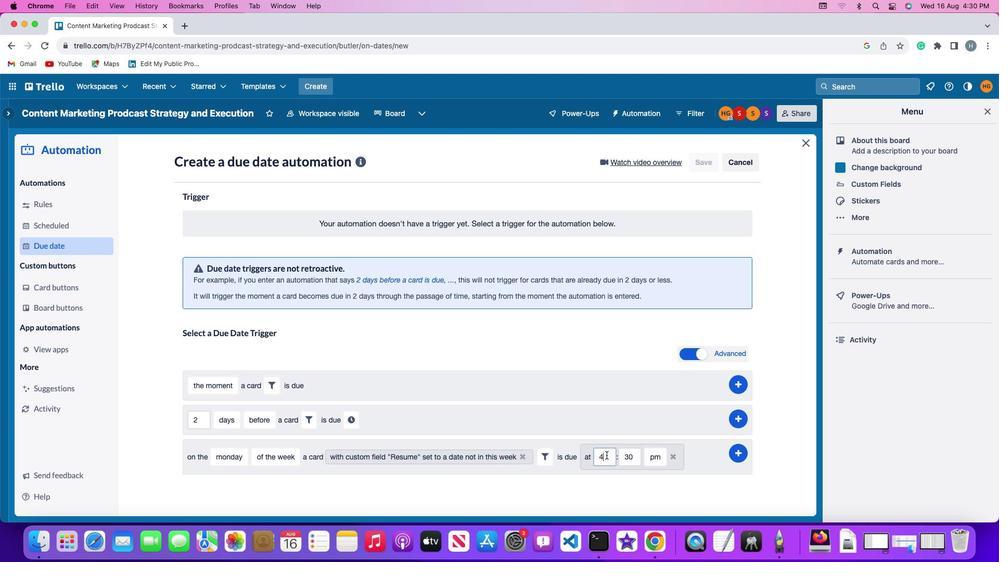 
Action: Mouse pressed left at (606, 455)
Screenshot: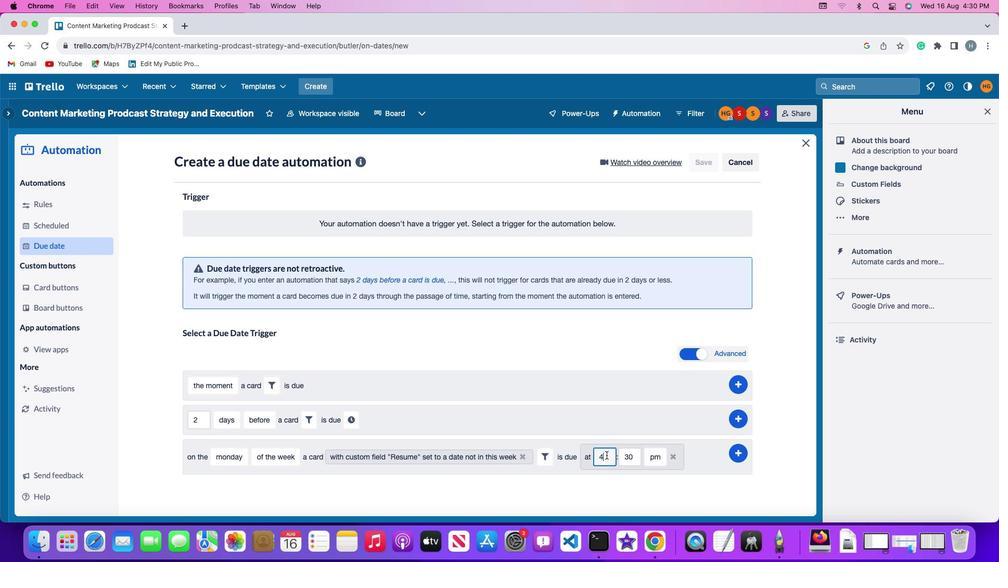 
Action: Mouse moved to (606, 454)
Screenshot: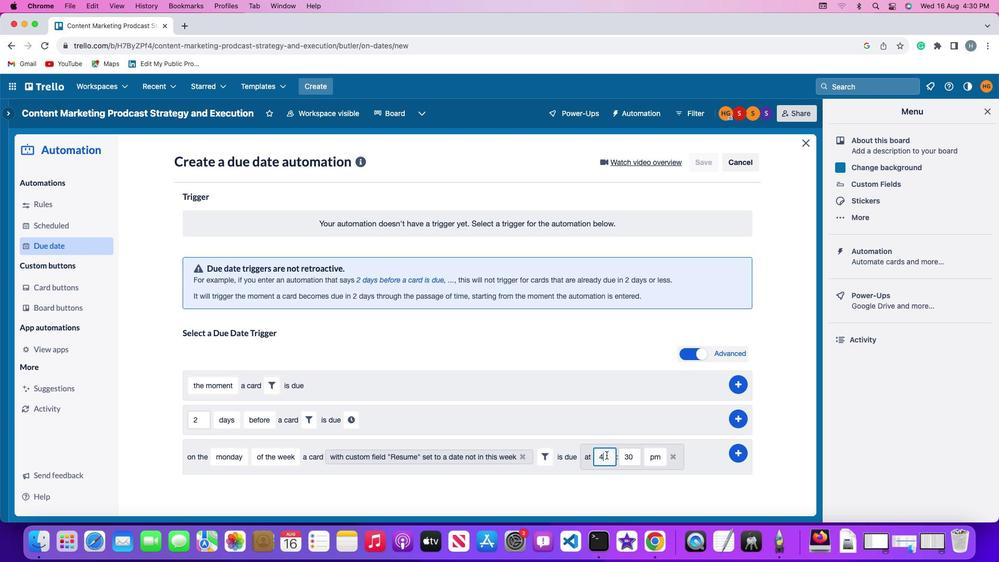 
Action: Key pressed Key.backspace'1''1'
Screenshot: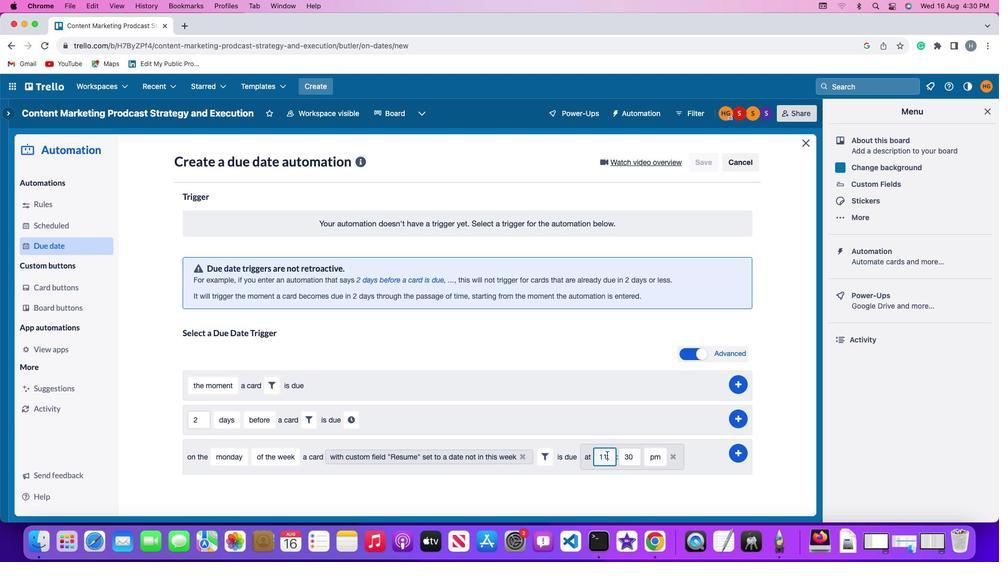 
Action: Mouse moved to (630, 454)
Screenshot: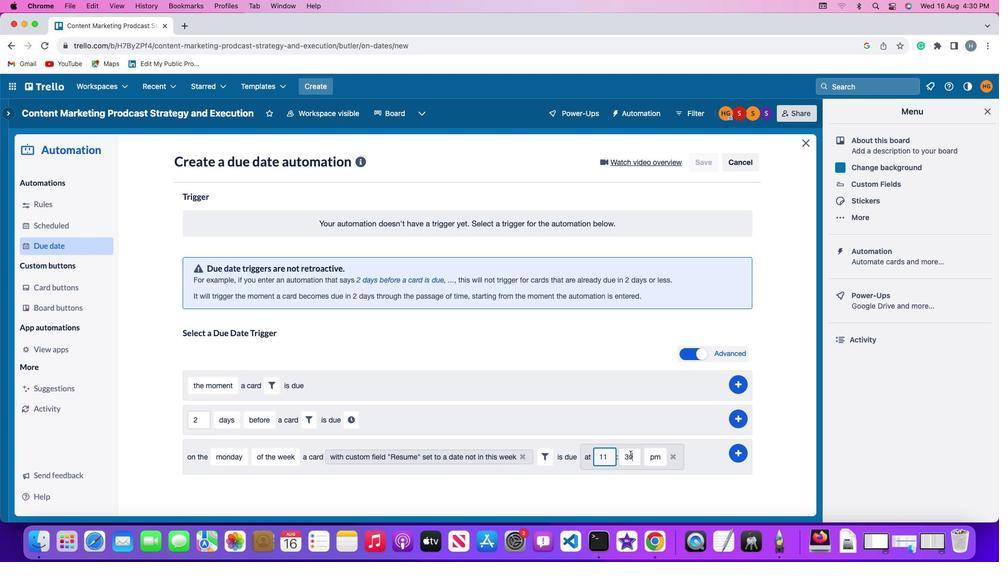 
Action: Mouse pressed left at (630, 454)
Screenshot: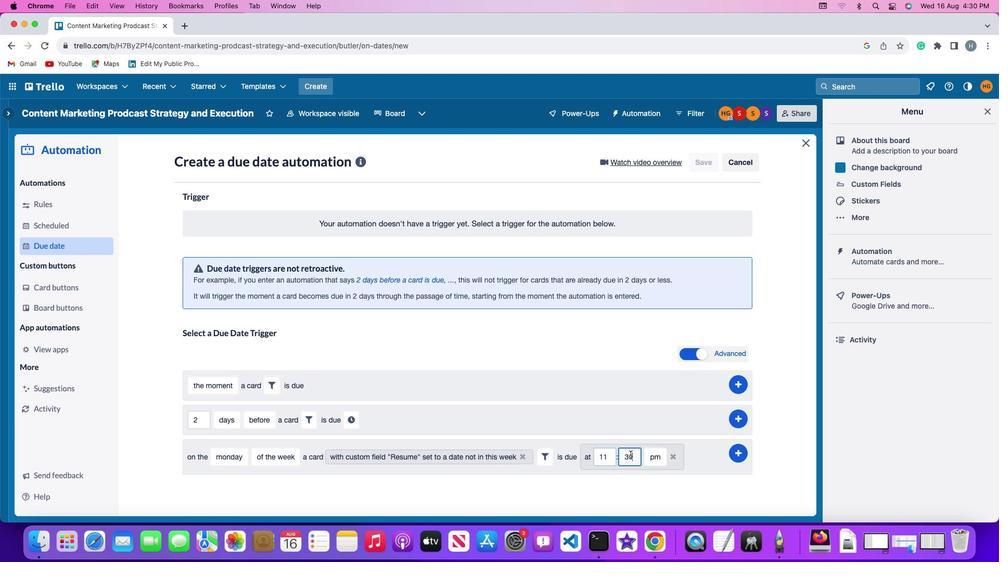 
Action: Key pressed Key.backspaceKey.backspace'0''0'
Screenshot: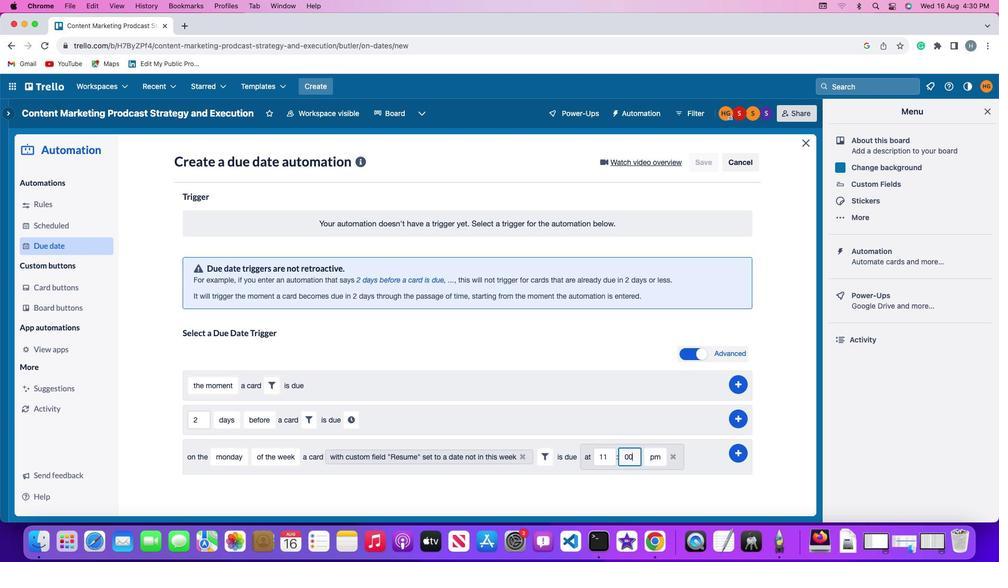 
Action: Mouse moved to (654, 454)
Screenshot: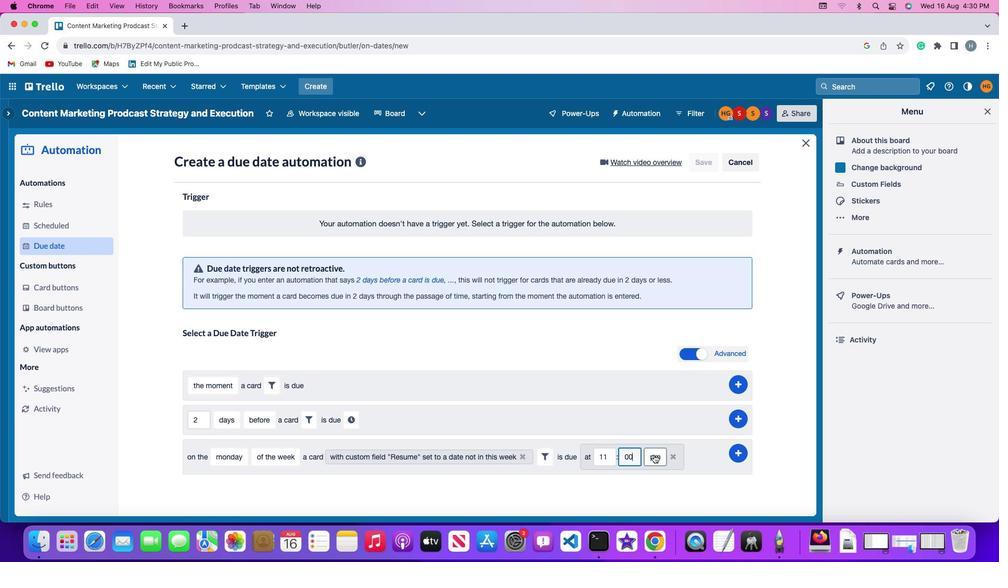 
Action: Mouse pressed left at (654, 454)
Screenshot: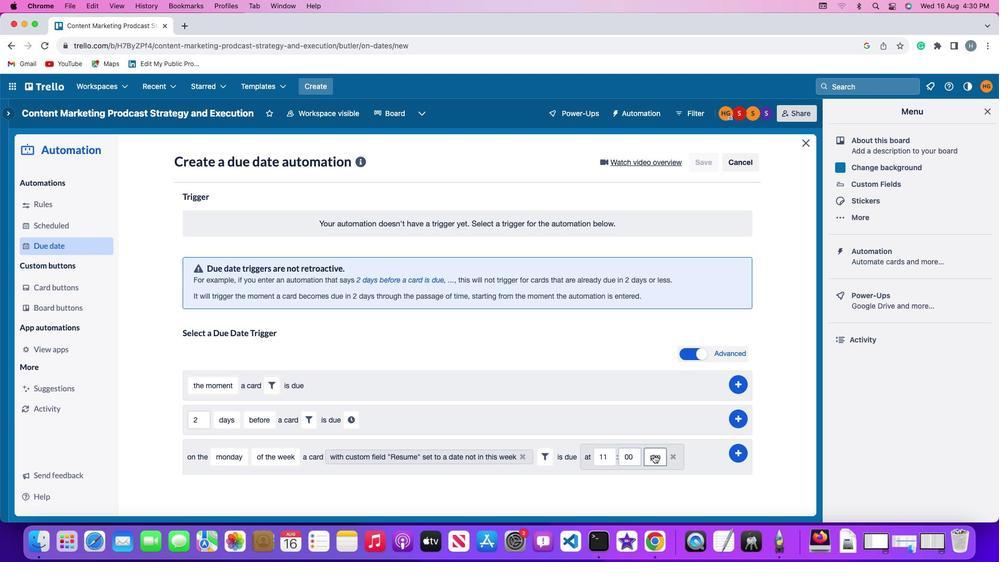 
Action: Mouse moved to (655, 474)
Screenshot: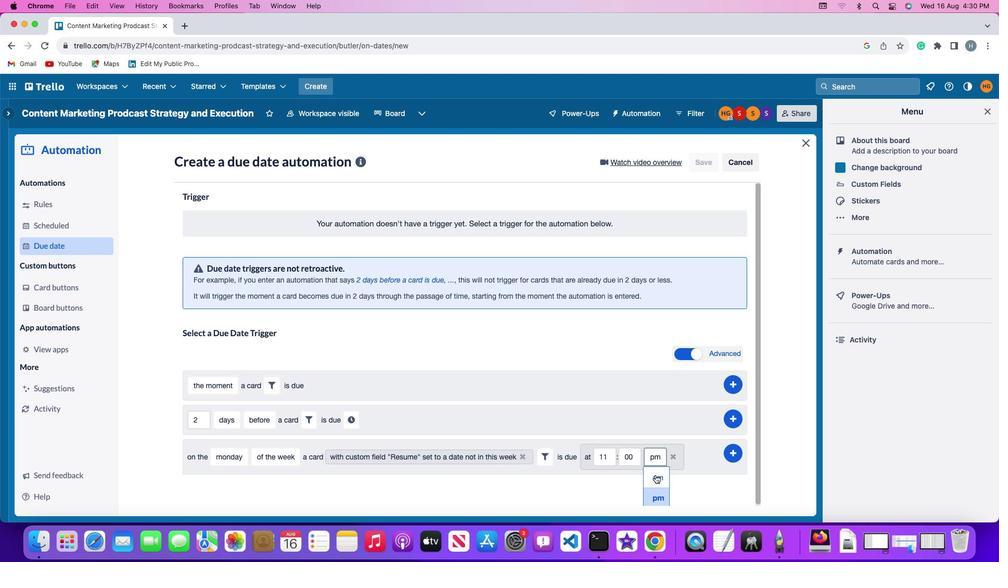 
Action: Mouse pressed left at (655, 474)
Screenshot: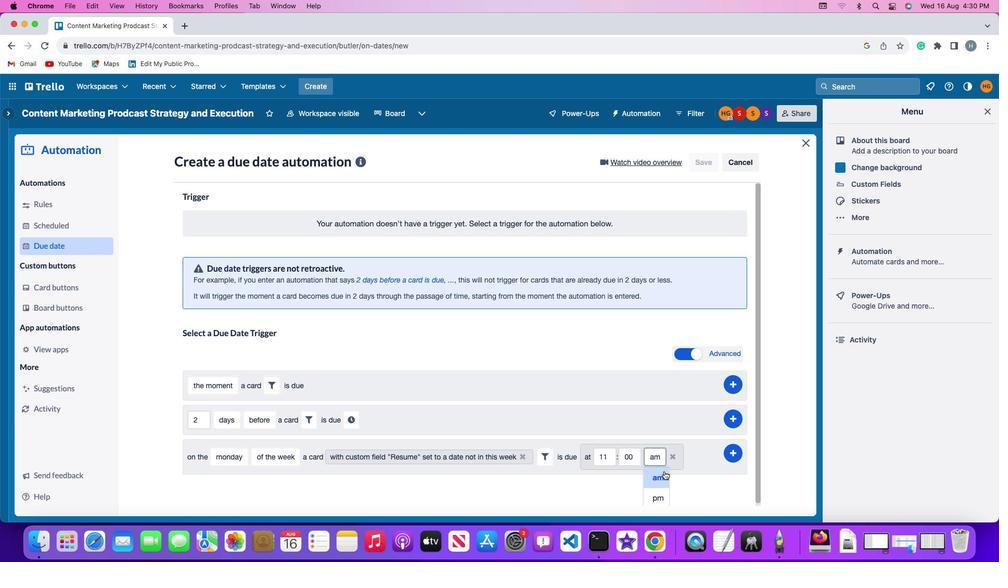 
Action: Mouse moved to (738, 453)
Screenshot: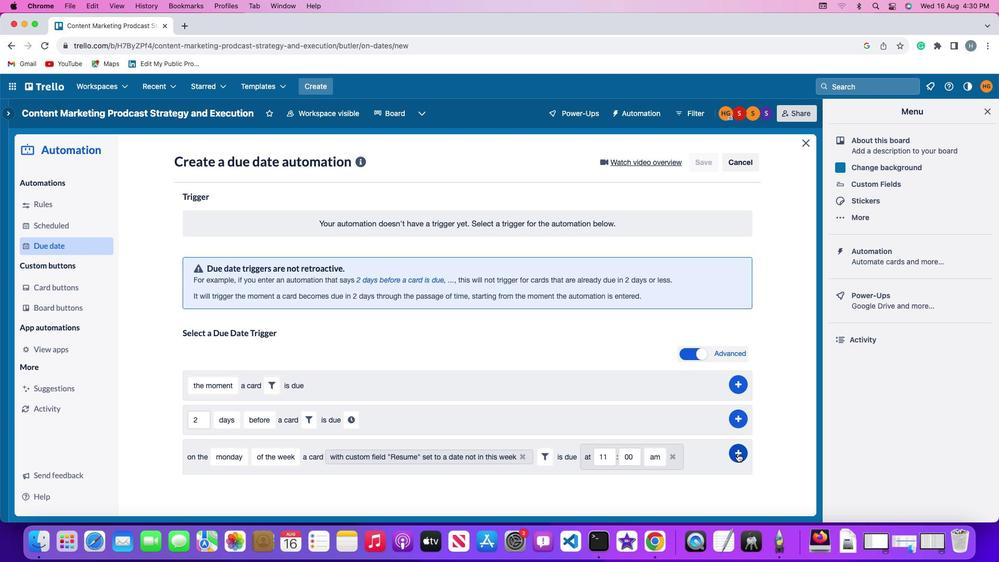 
Action: Mouse pressed left at (738, 453)
Screenshot: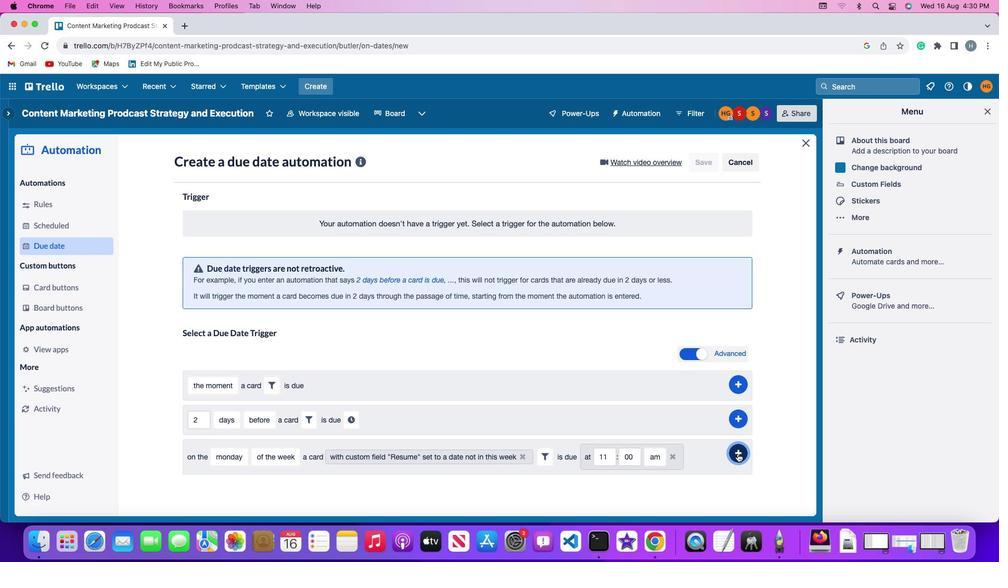 
Action: Mouse moved to (783, 375)
Screenshot: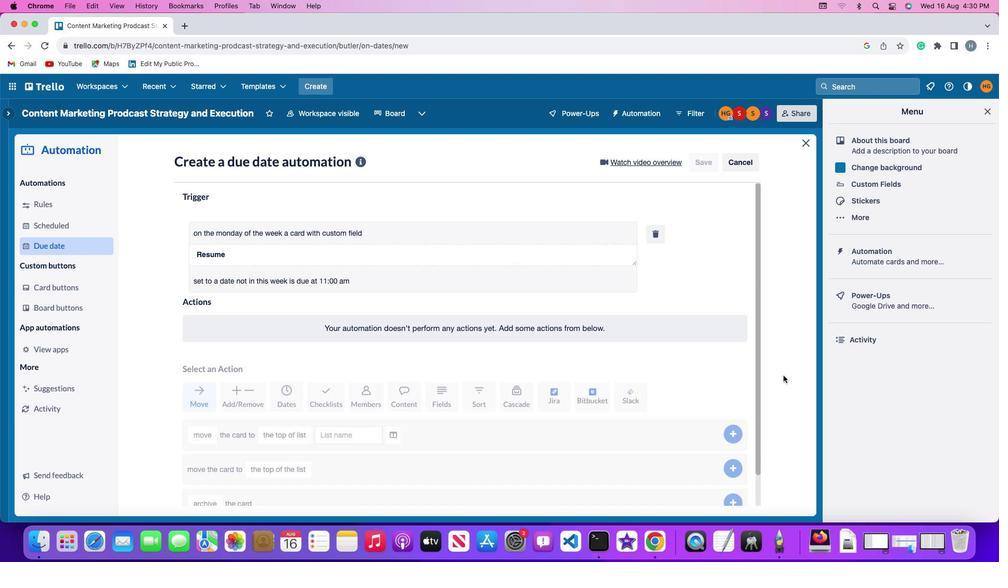 
